 Task: Link the cards together then "unlike the cards".
Action: Mouse moved to (1382, 106)
Screenshot: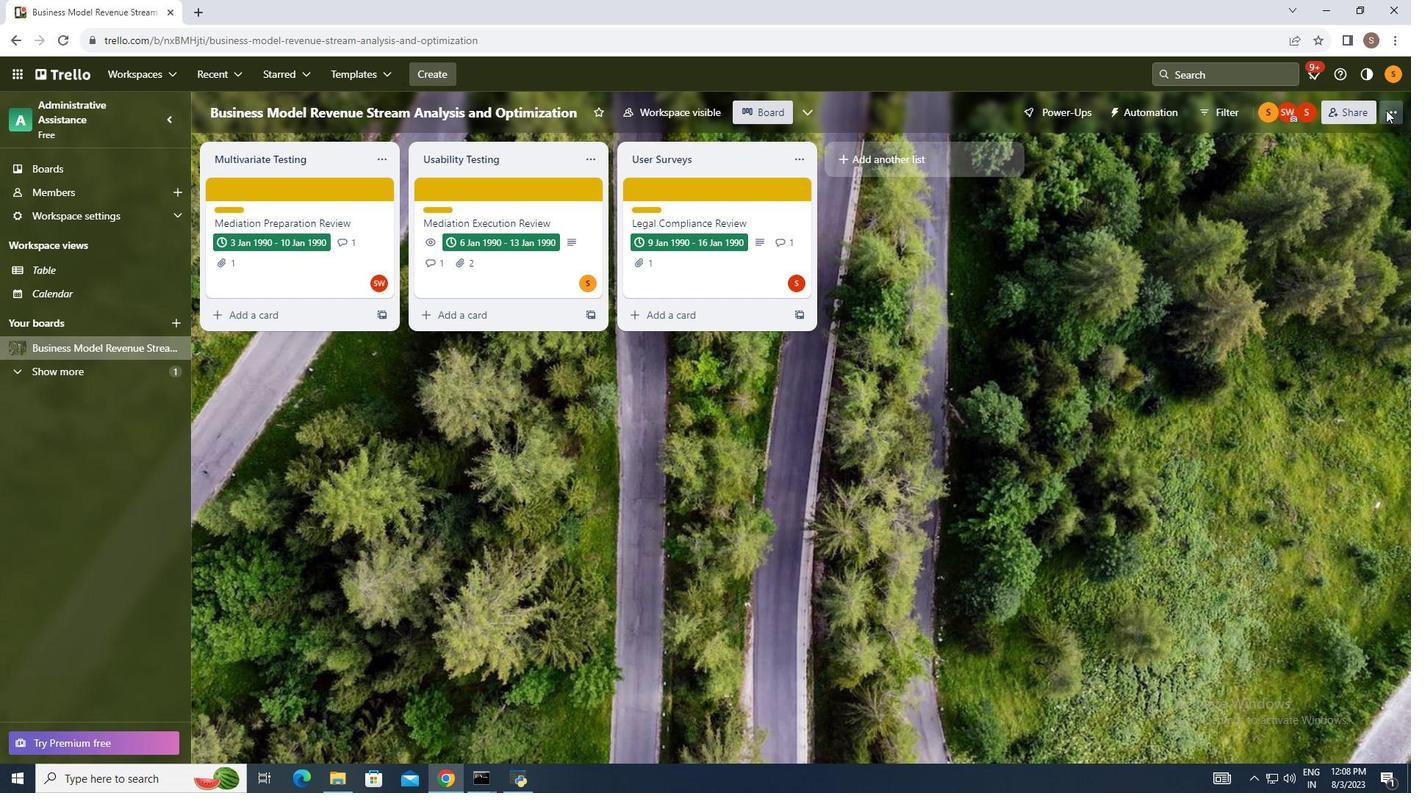 
Action: Mouse pressed left at (1382, 106)
Screenshot: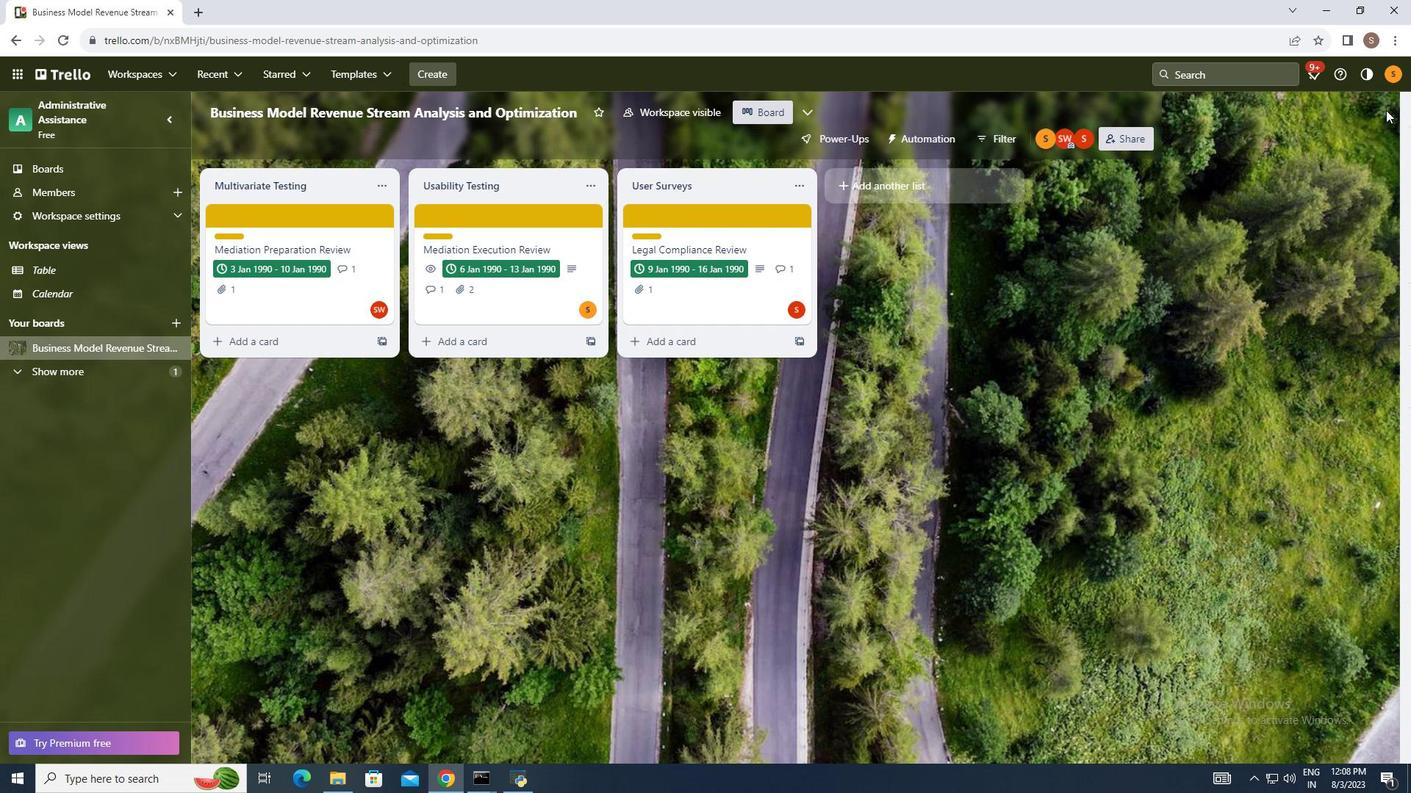 
Action: Mouse moved to (1270, 318)
Screenshot: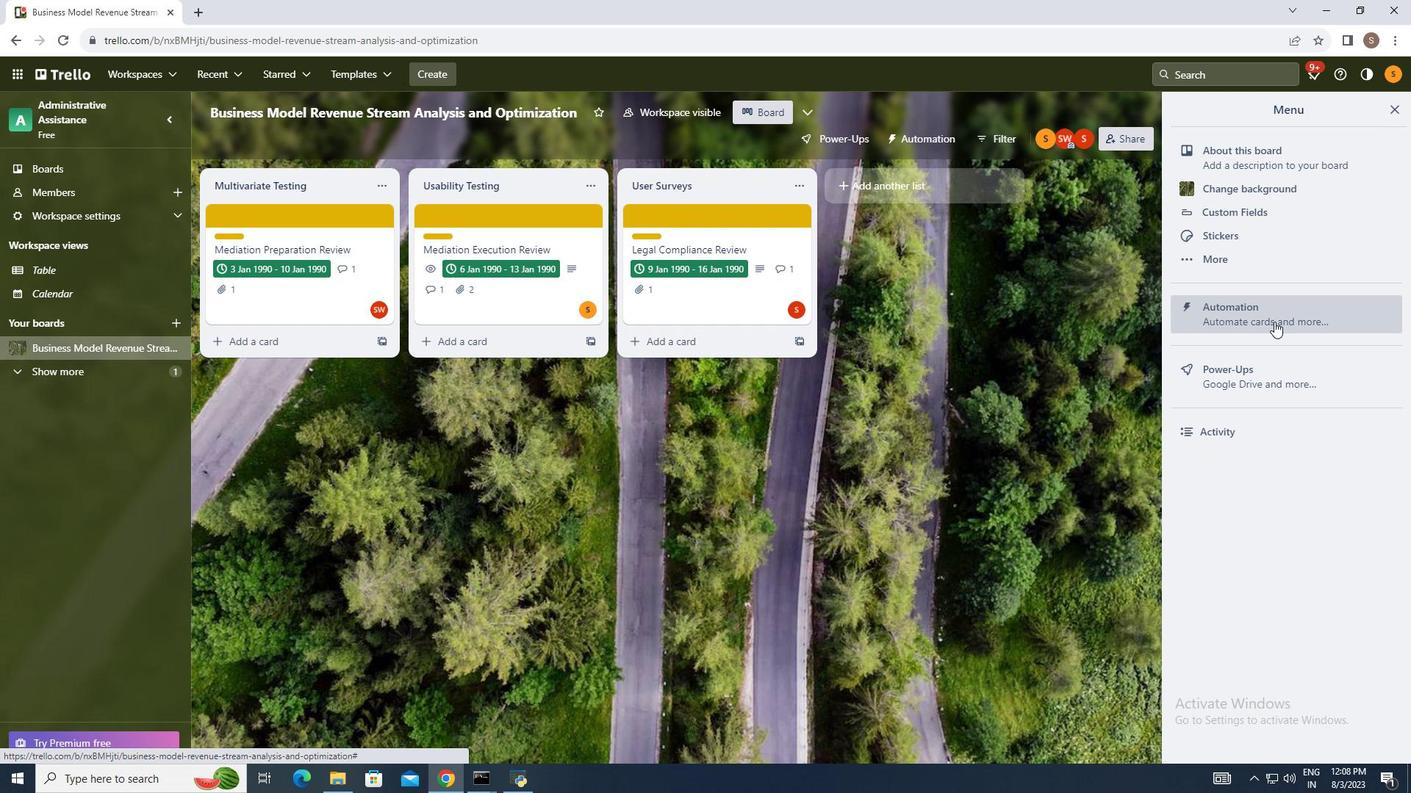 
Action: Mouse pressed left at (1270, 318)
Screenshot: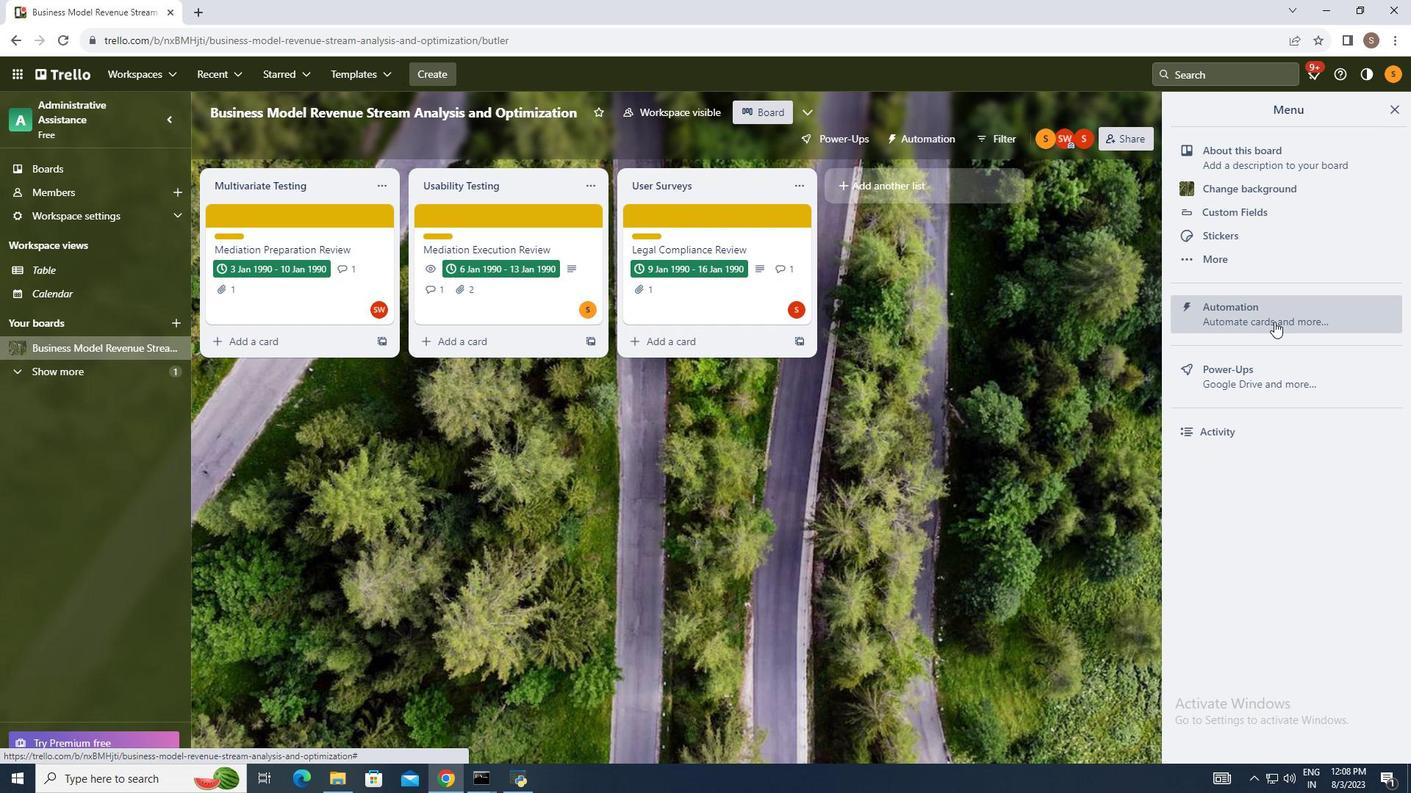 
Action: Mouse moved to (248, 374)
Screenshot: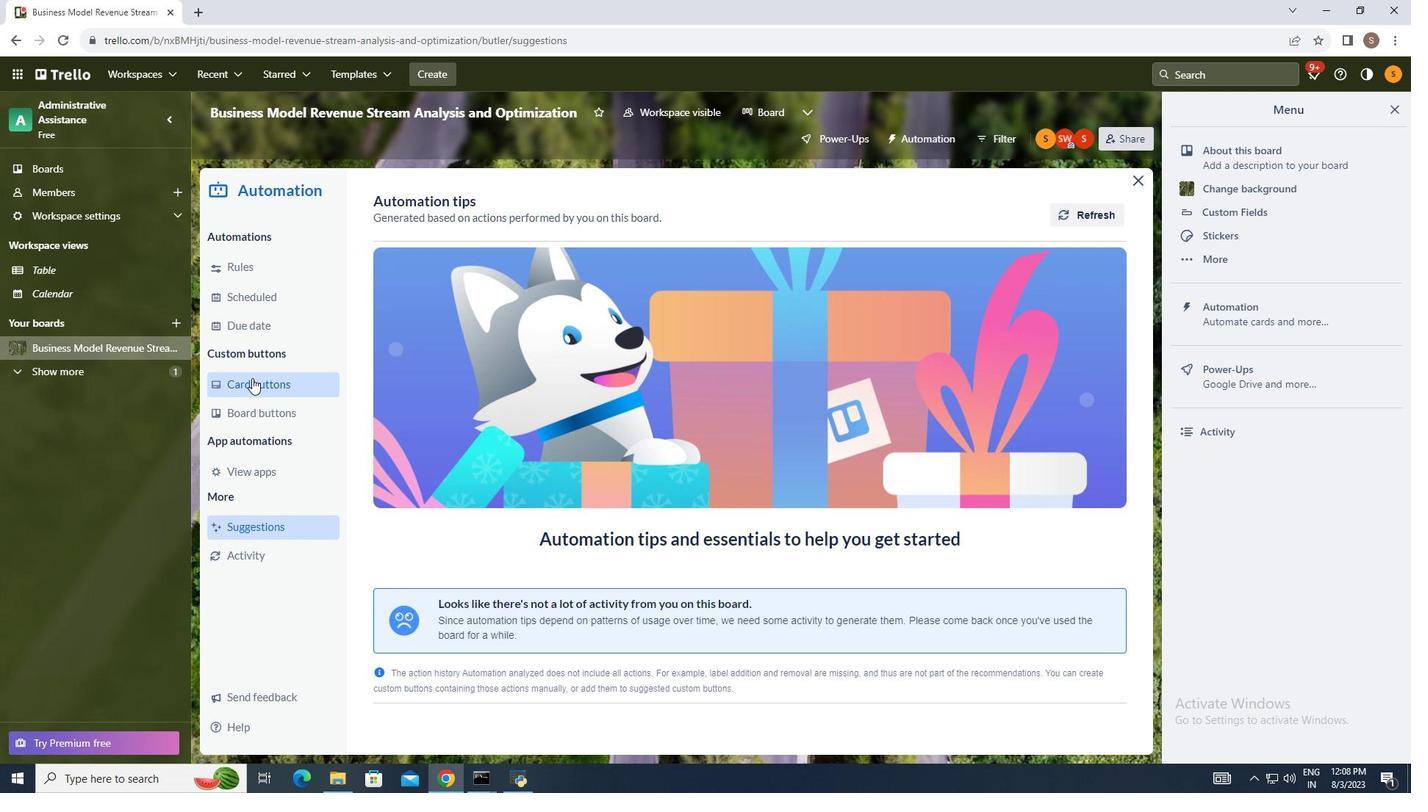 
Action: Mouse pressed left at (248, 374)
Screenshot: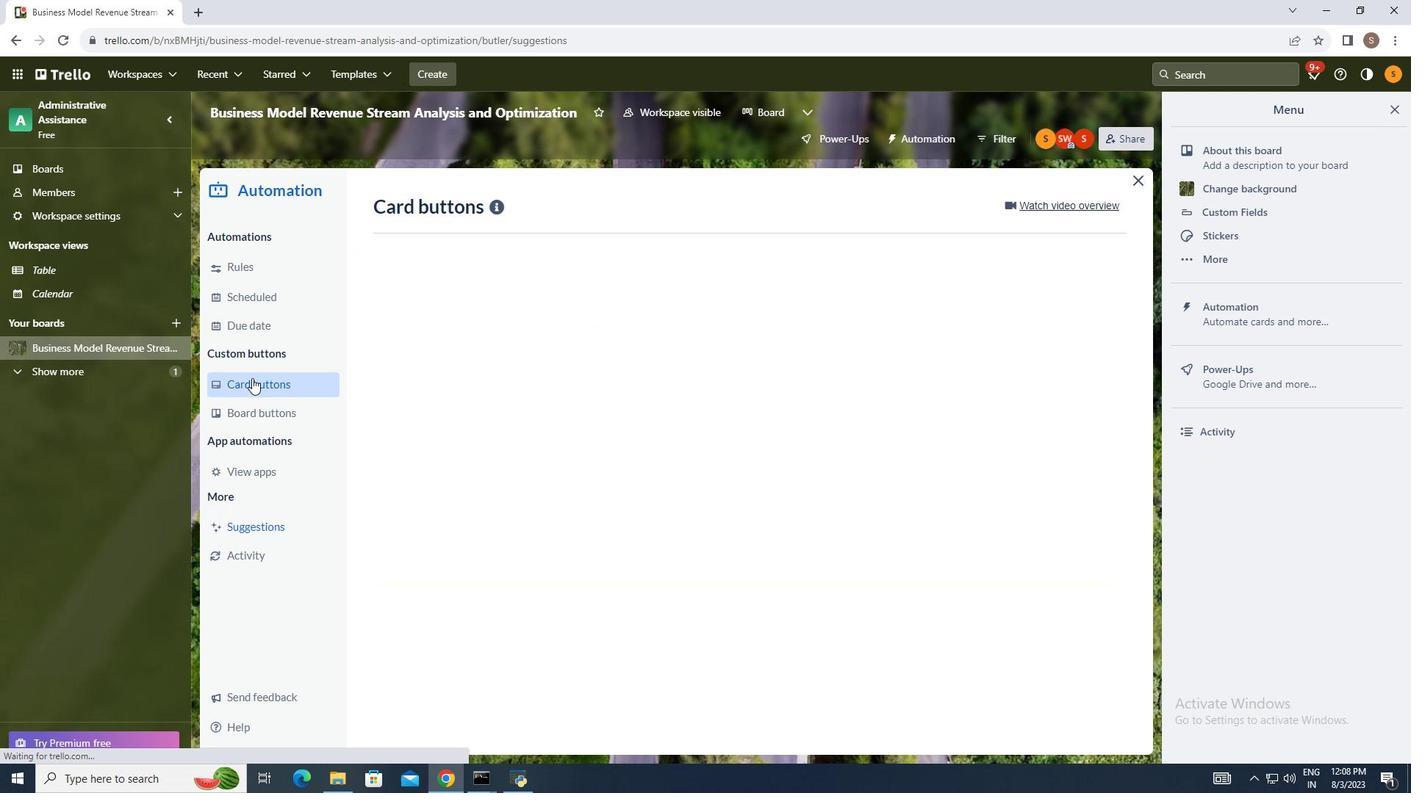 
Action: Mouse moved to (1077, 205)
Screenshot: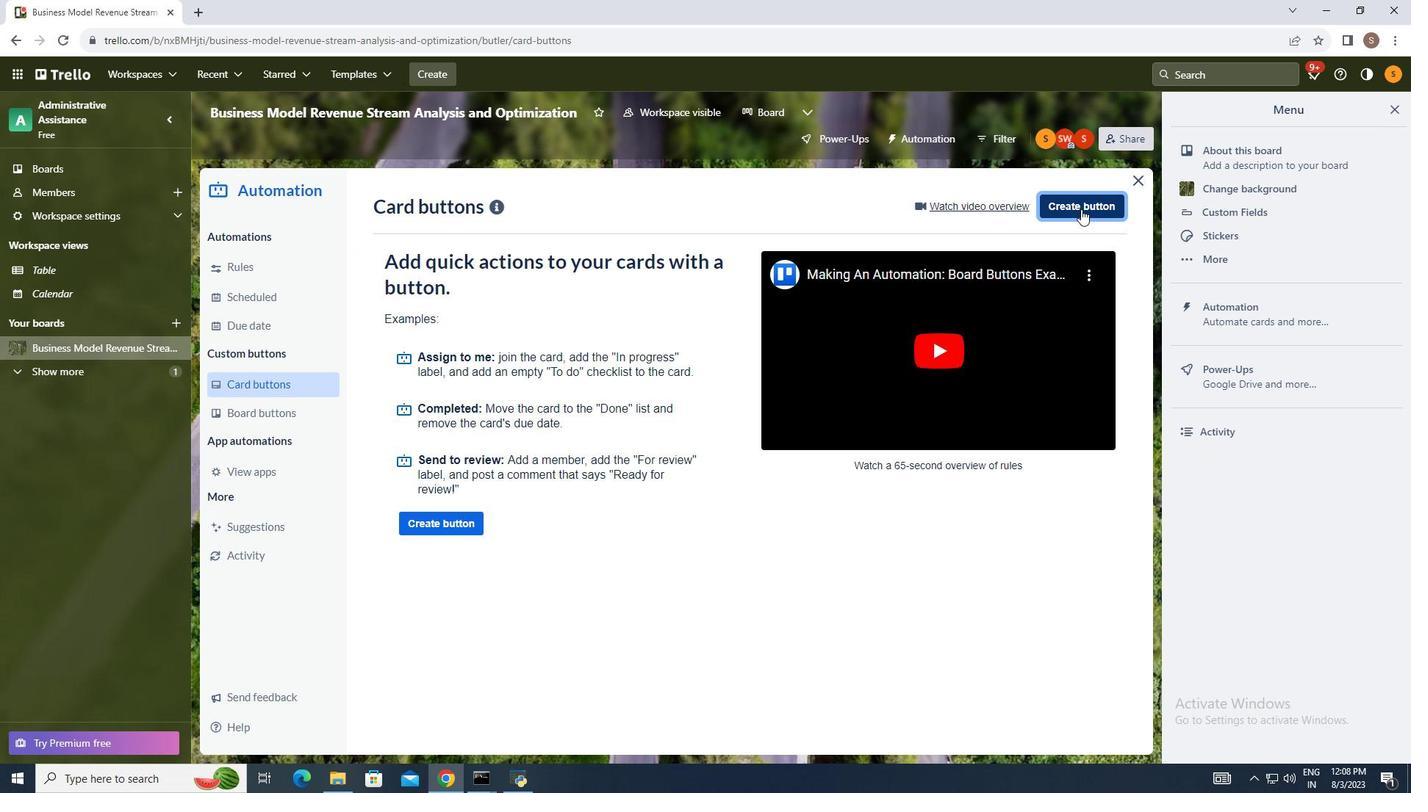 
Action: Mouse pressed left at (1077, 205)
Screenshot: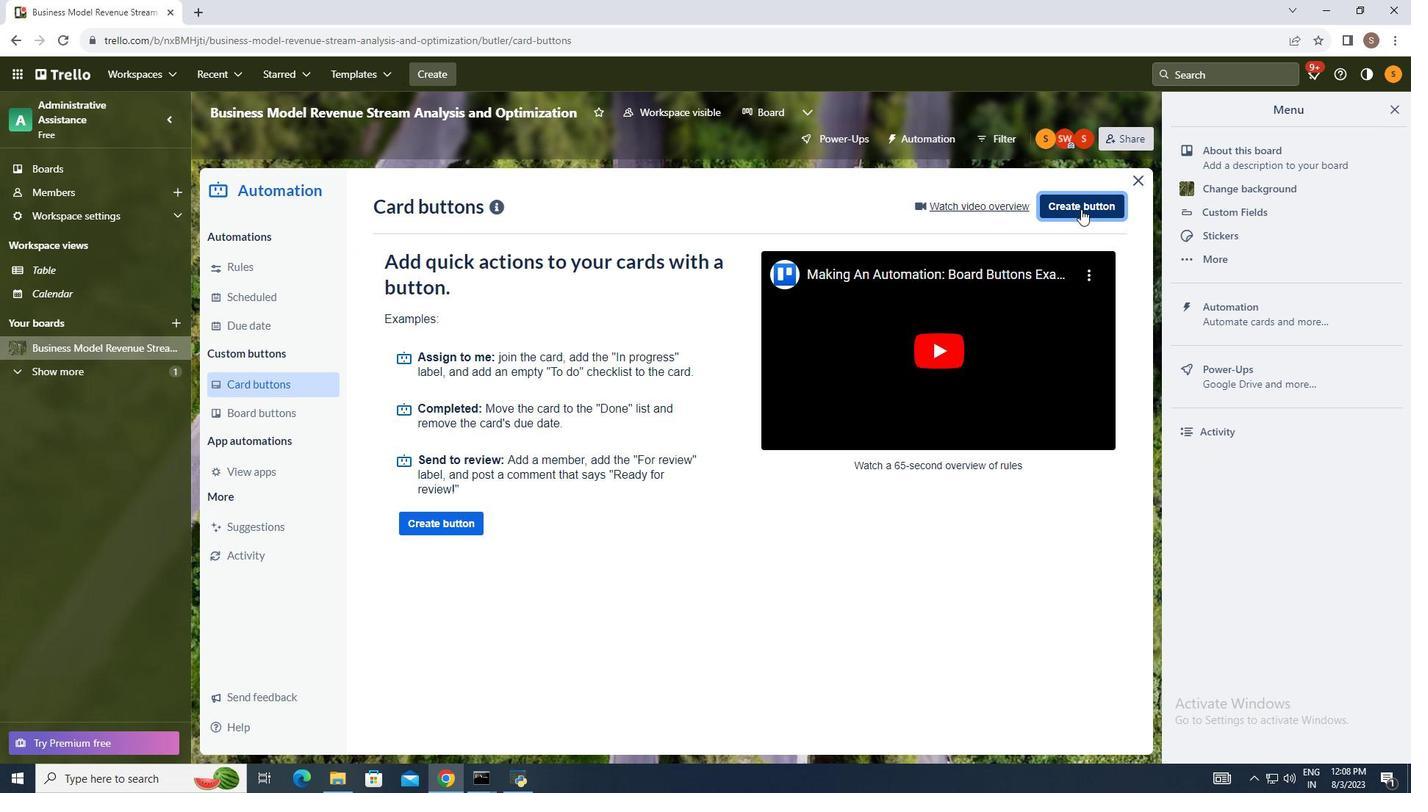 
Action: Mouse moved to (790, 408)
Screenshot: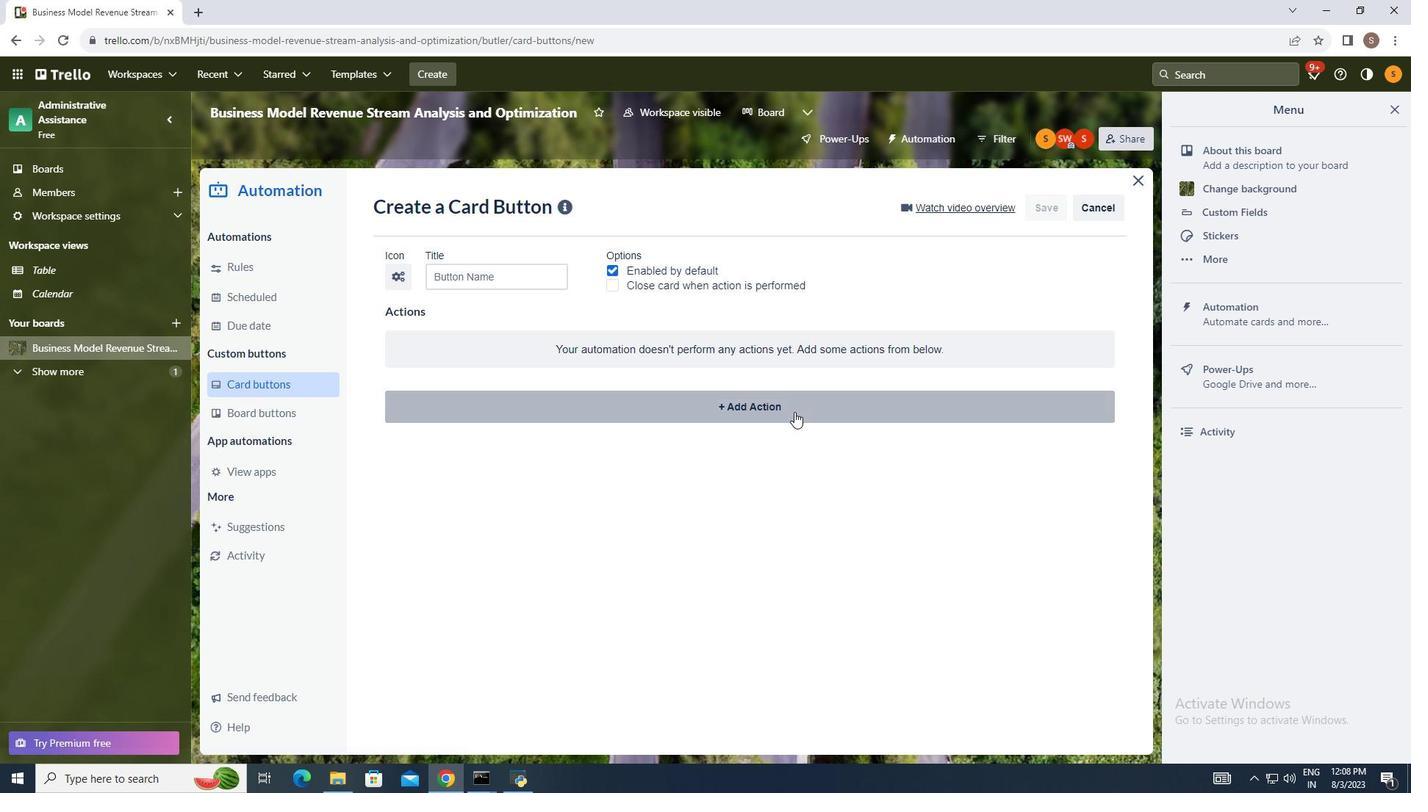 
Action: Mouse pressed left at (790, 408)
Screenshot: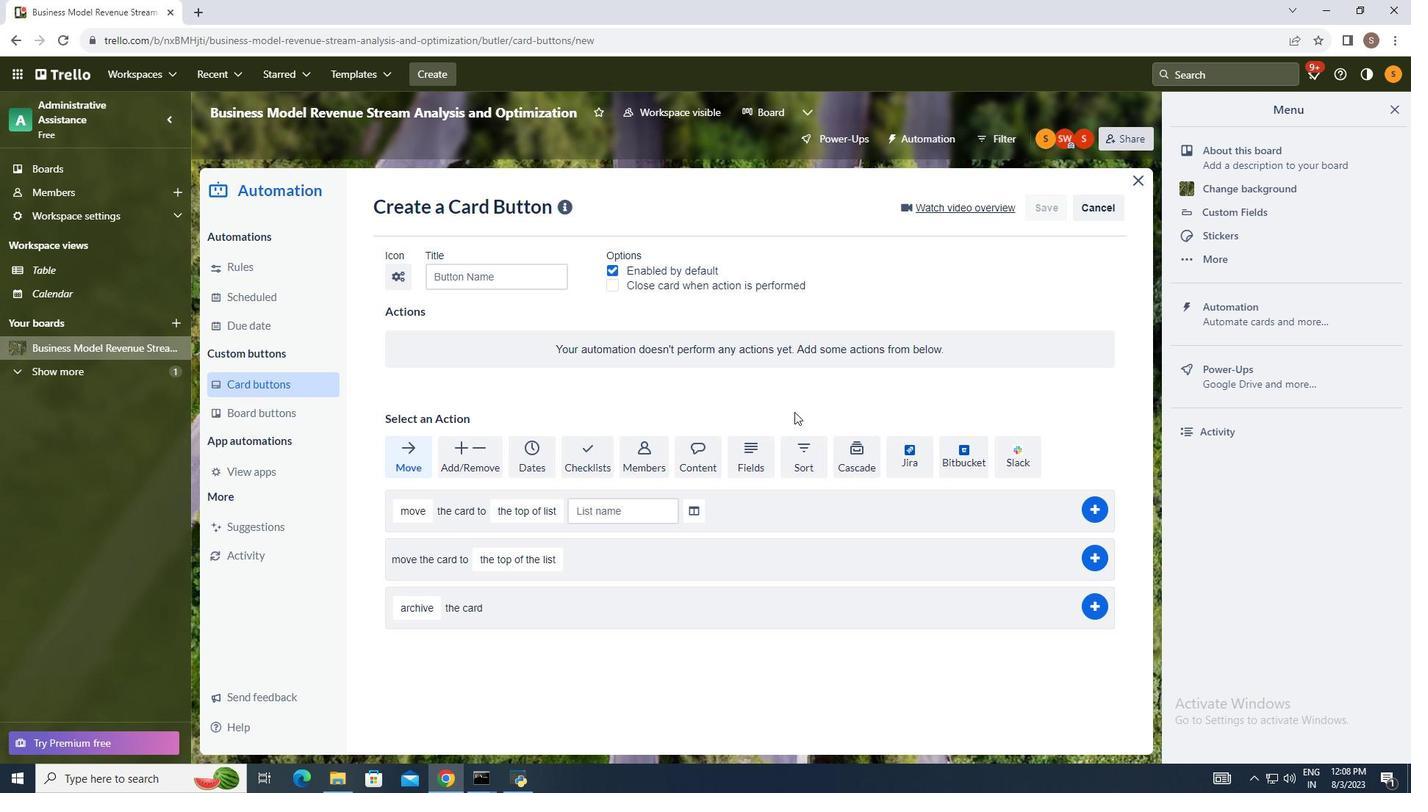 
Action: Mouse moved to (846, 451)
Screenshot: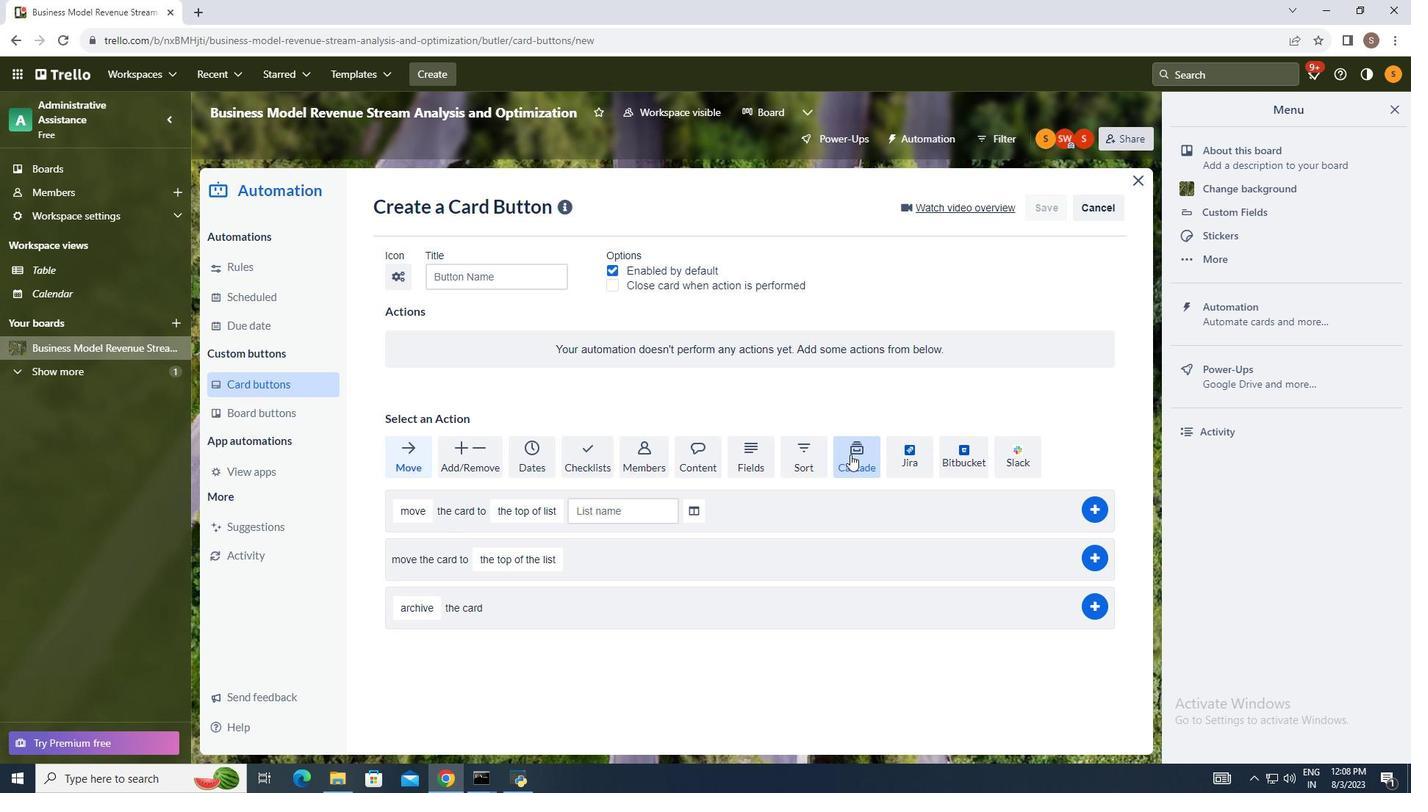 
Action: Mouse pressed left at (846, 451)
Screenshot: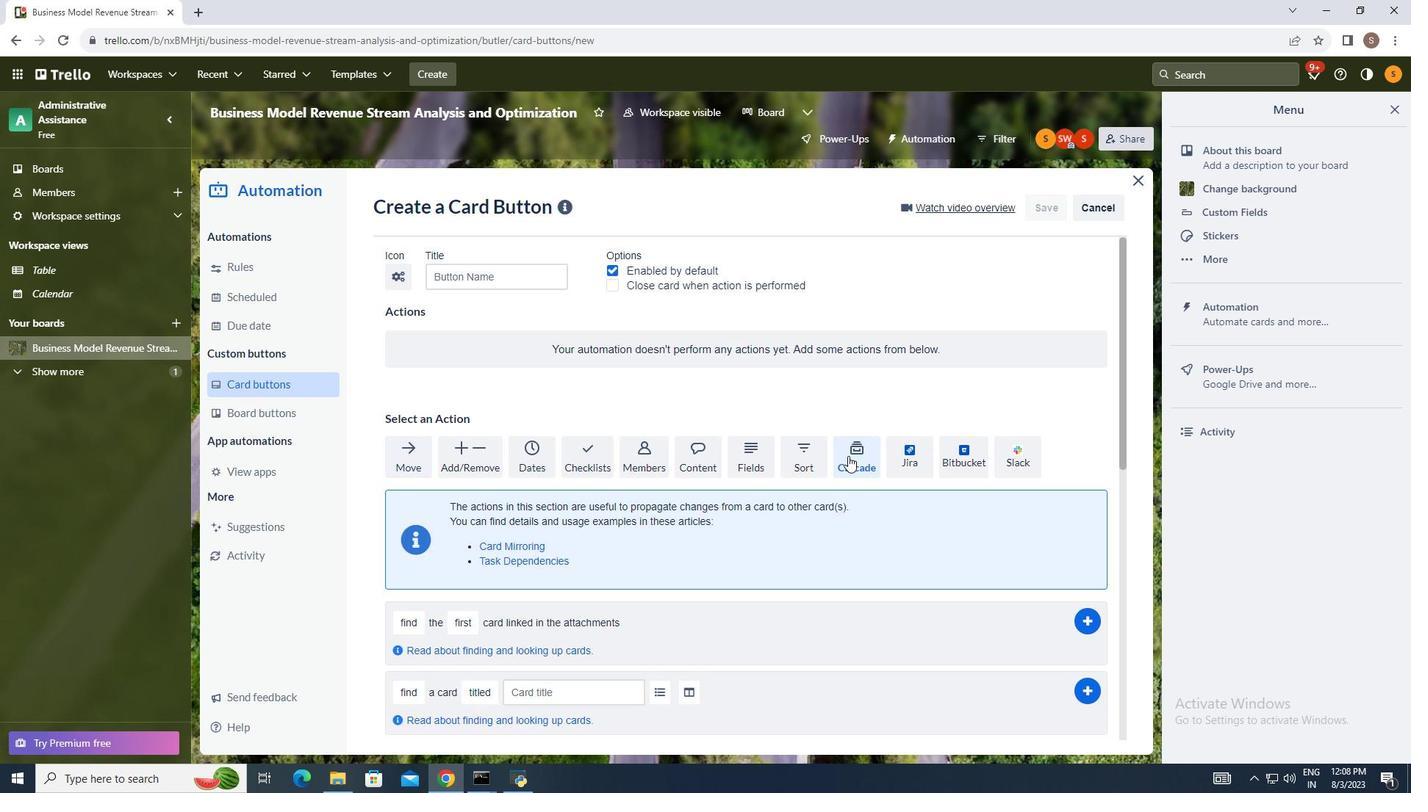 
Action: Mouse moved to (746, 576)
Screenshot: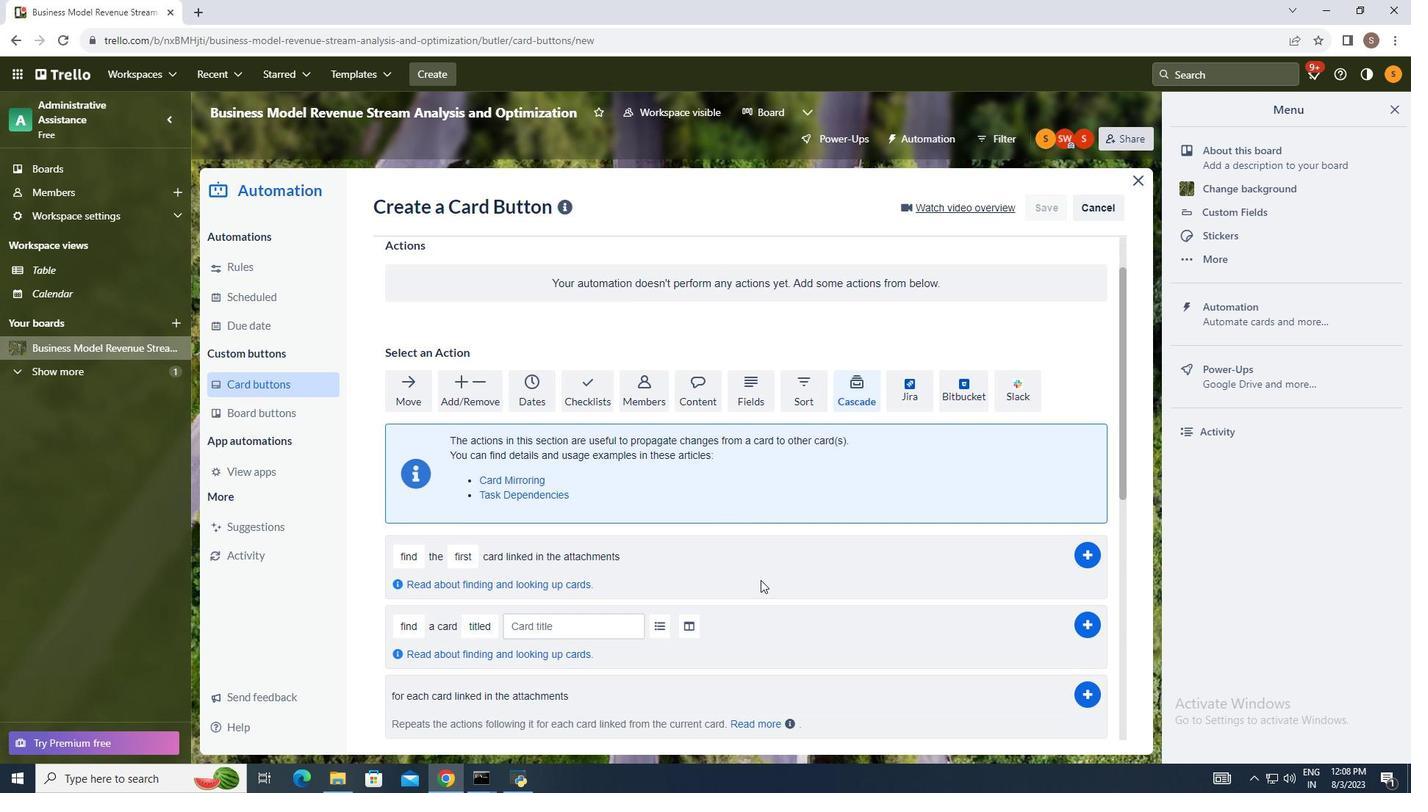 
Action: Mouse scrolled (746, 575) with delta (0, 0)
Screenshot: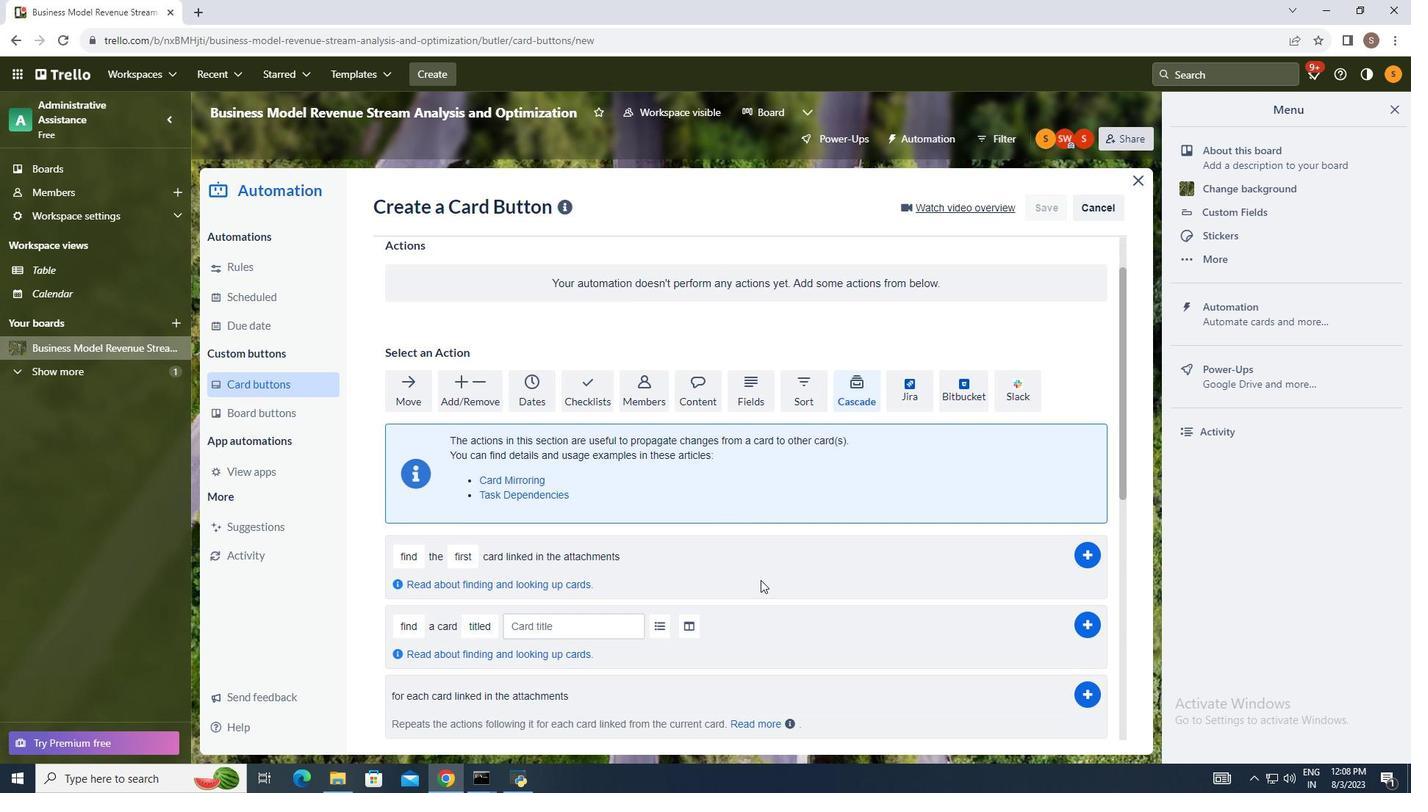 
Action: Mouse moved to (756, 576)
Screenshot: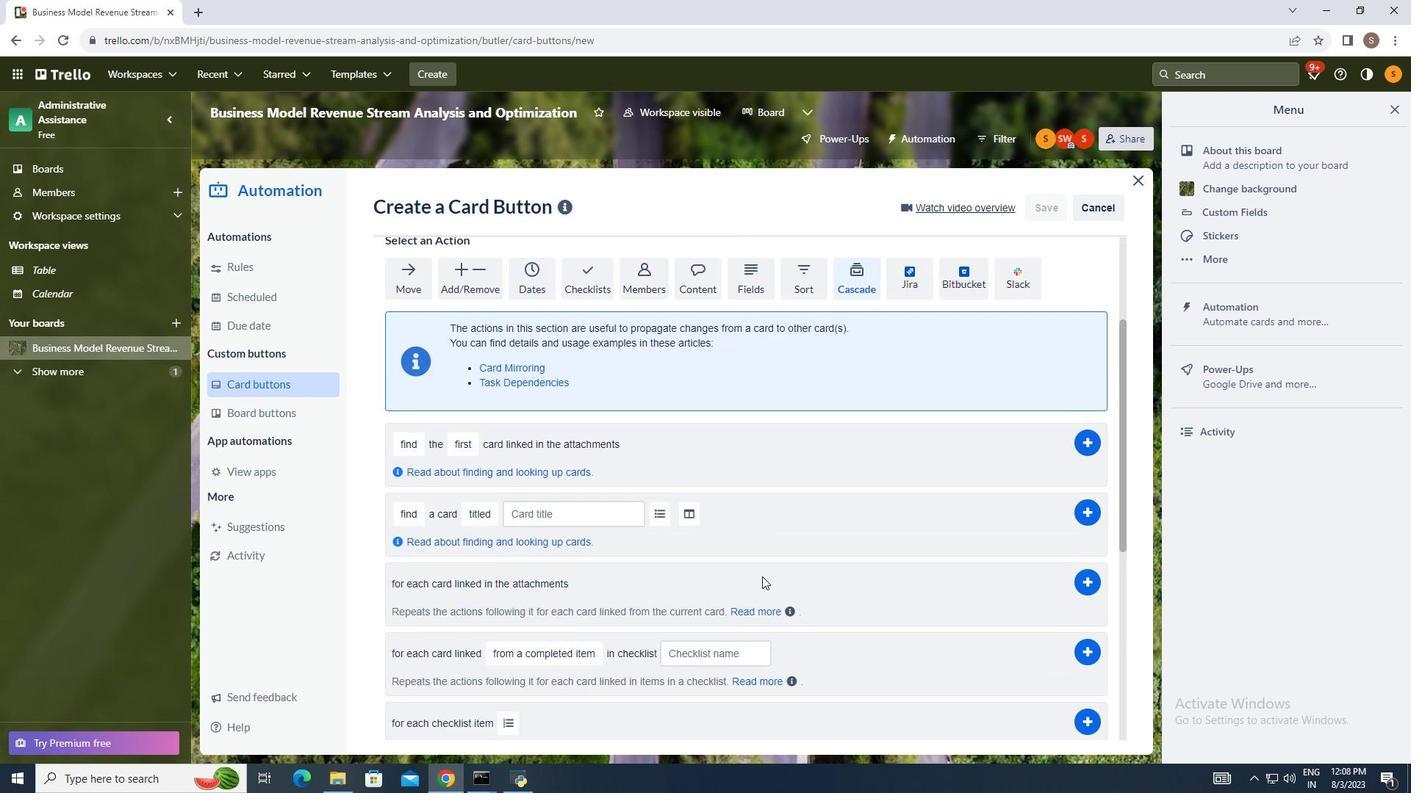 
Action: Mouse scrolled (756, 576) with delta (0, 0)
Screenshot: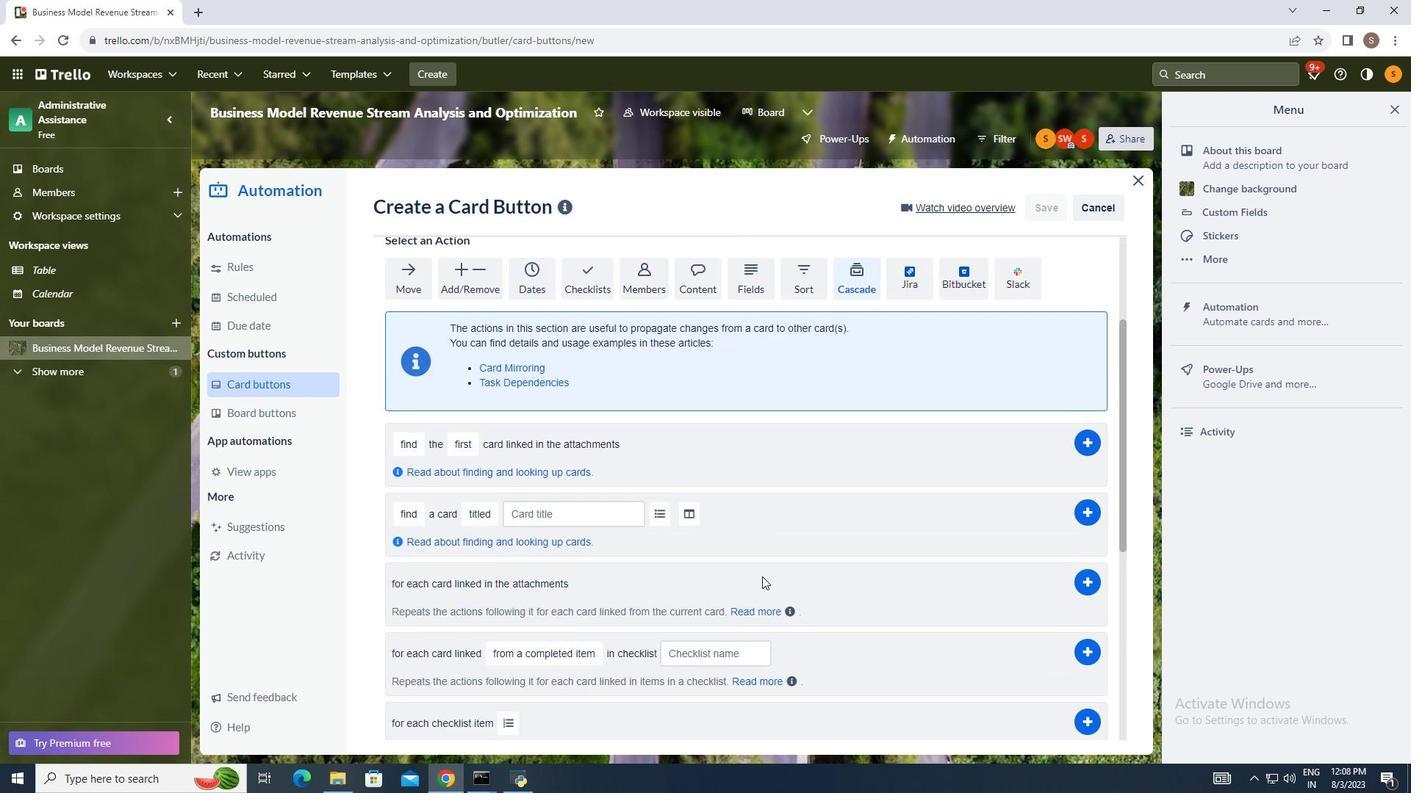 
Action: Mouse moved to (757, 576)
Screenshot: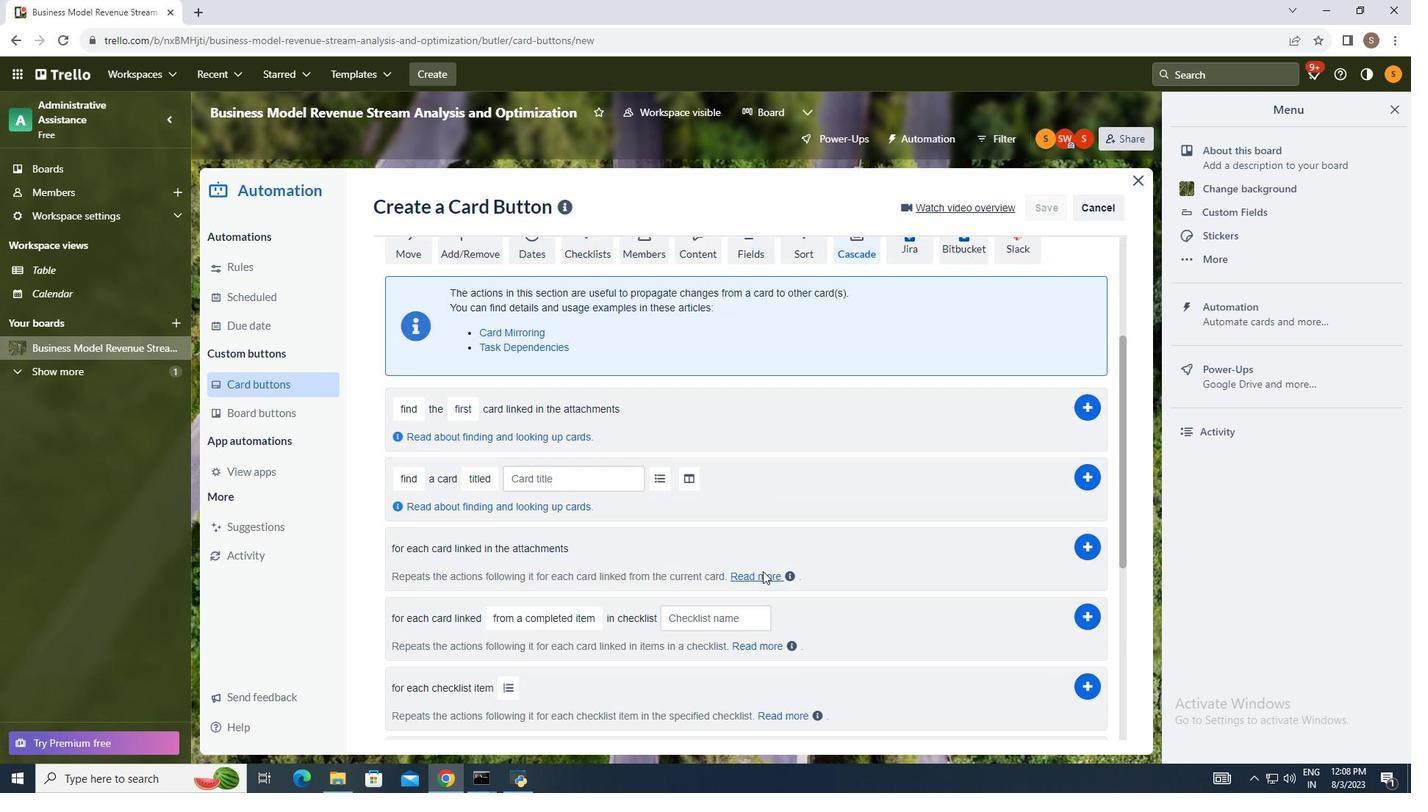 
Action: Mouse scrolled (757, 576) with delta (0, 0)
Screenshot: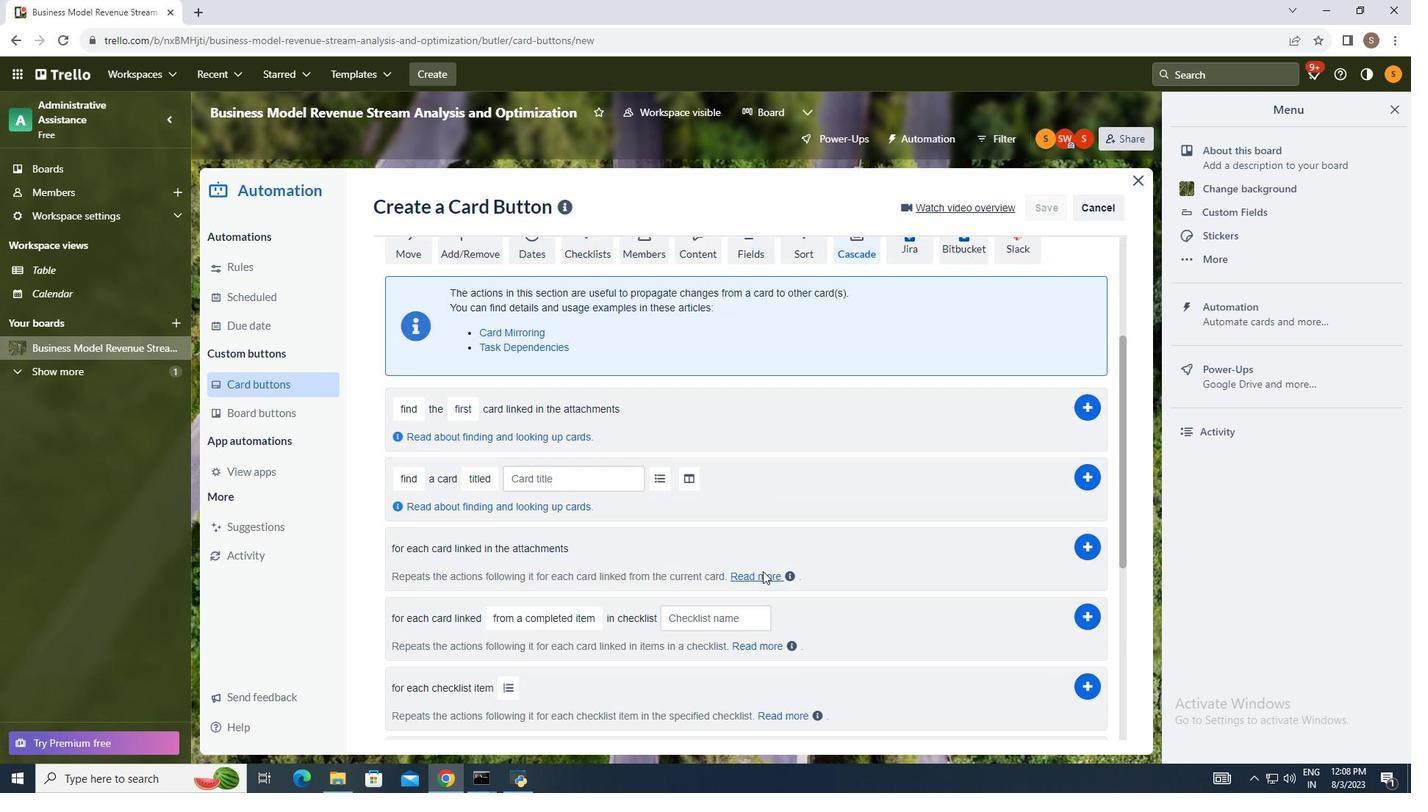 
Action: Mouse moved to (759, 571)
Screenshot: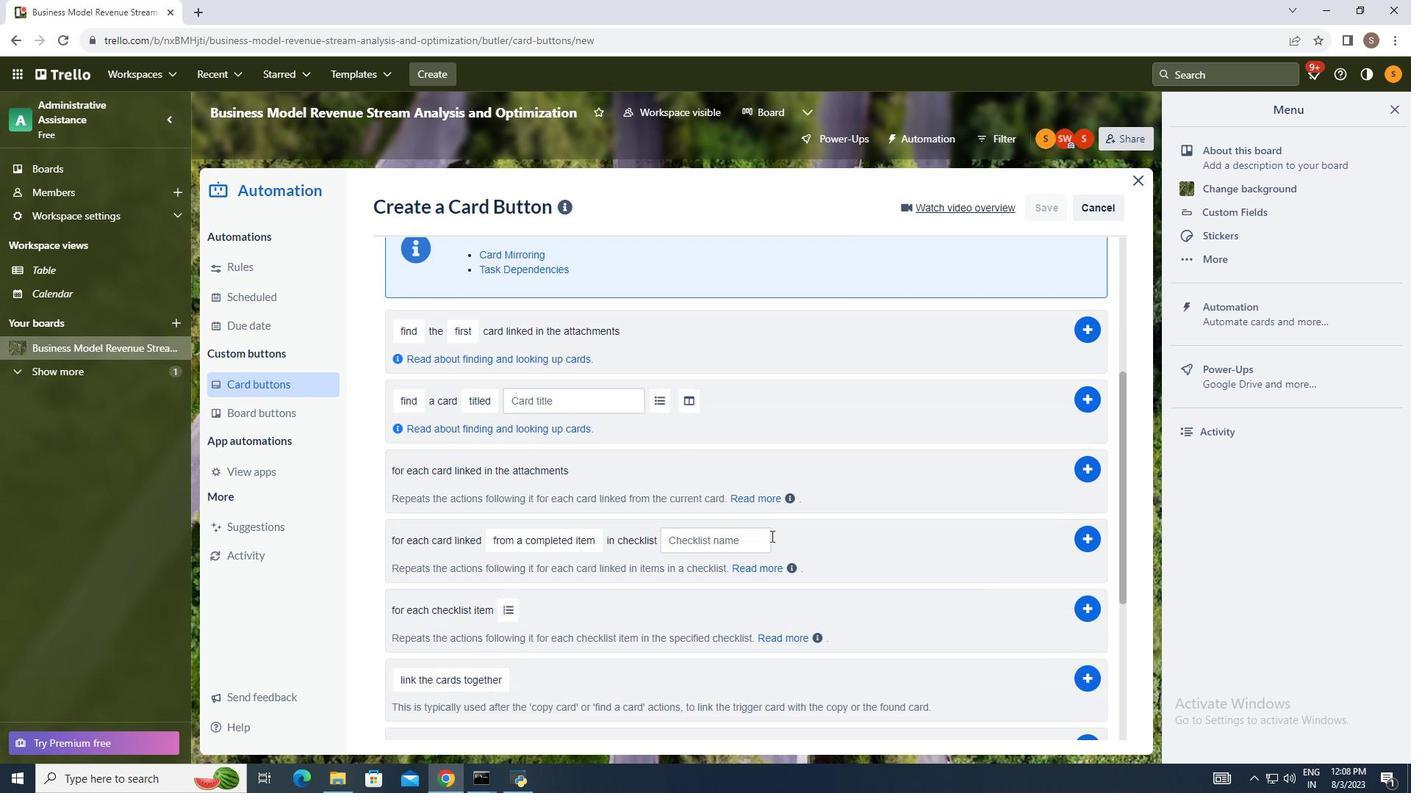 
Action: Mouse scrolled (759, 571) with delta (0, 0)
Screenshot: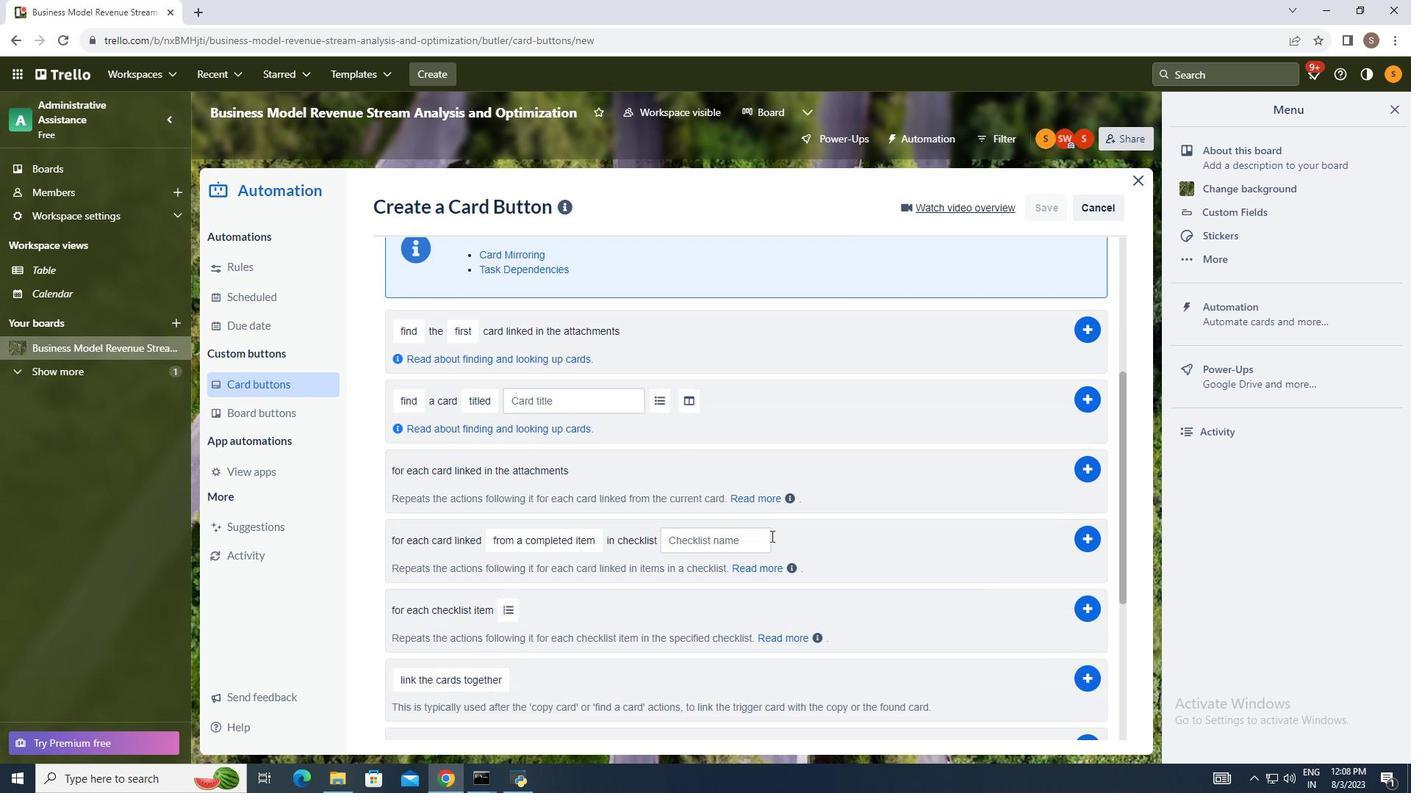 
Action: Mouse moved to (749, 552)
Screenshot: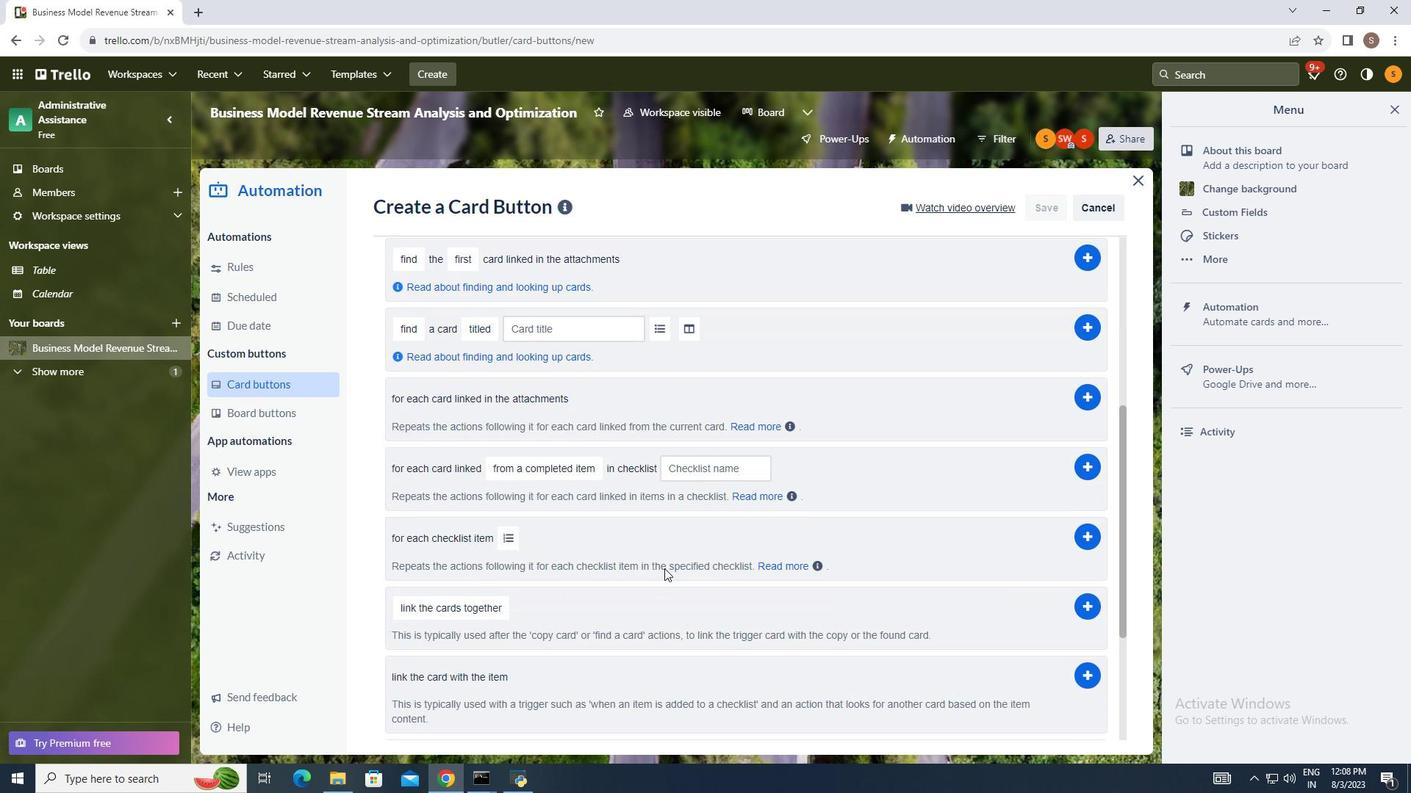 
Action: Mouse scrolled (749, 551) with delta (0, 0)
Screenshot: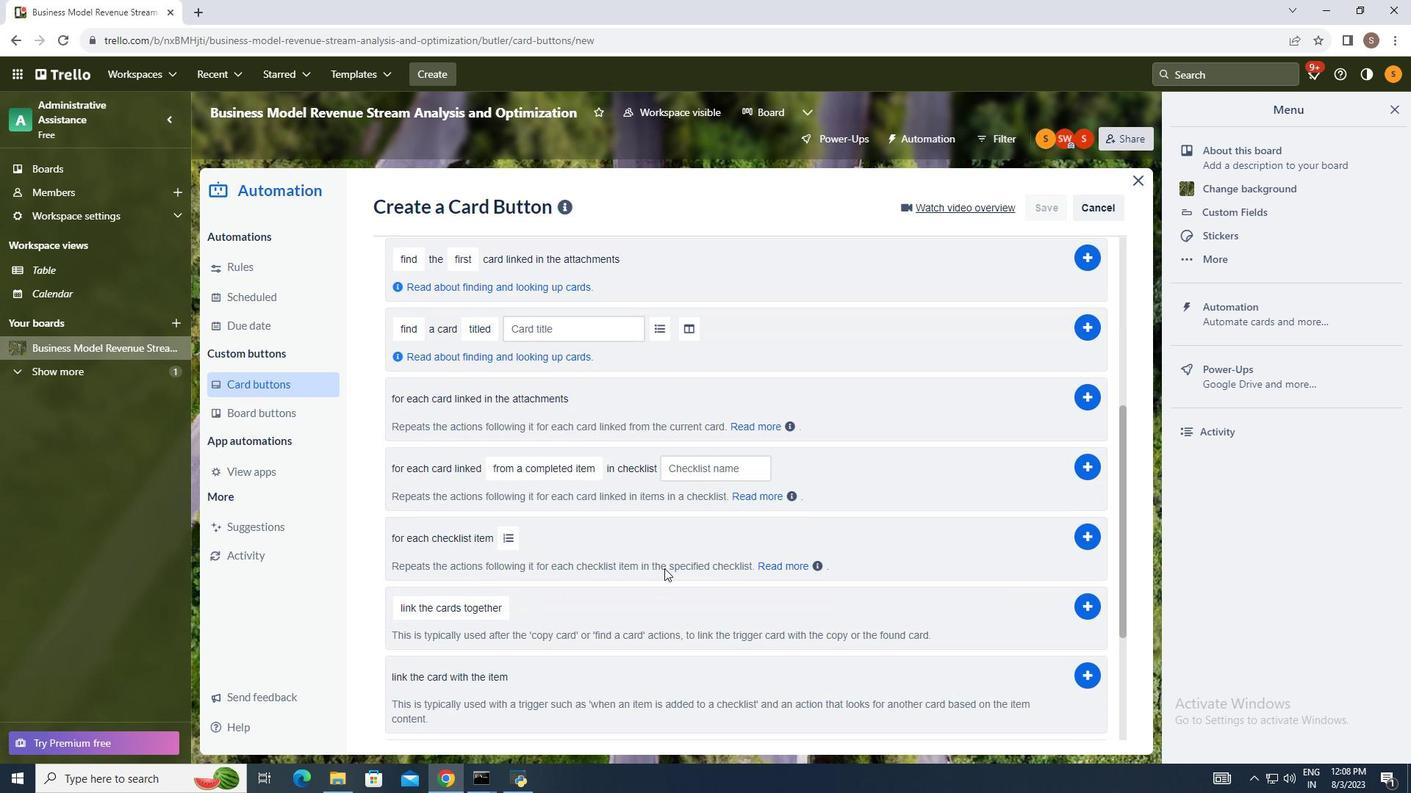 
Action: Mouse moved to (698, 564)
Screenshot: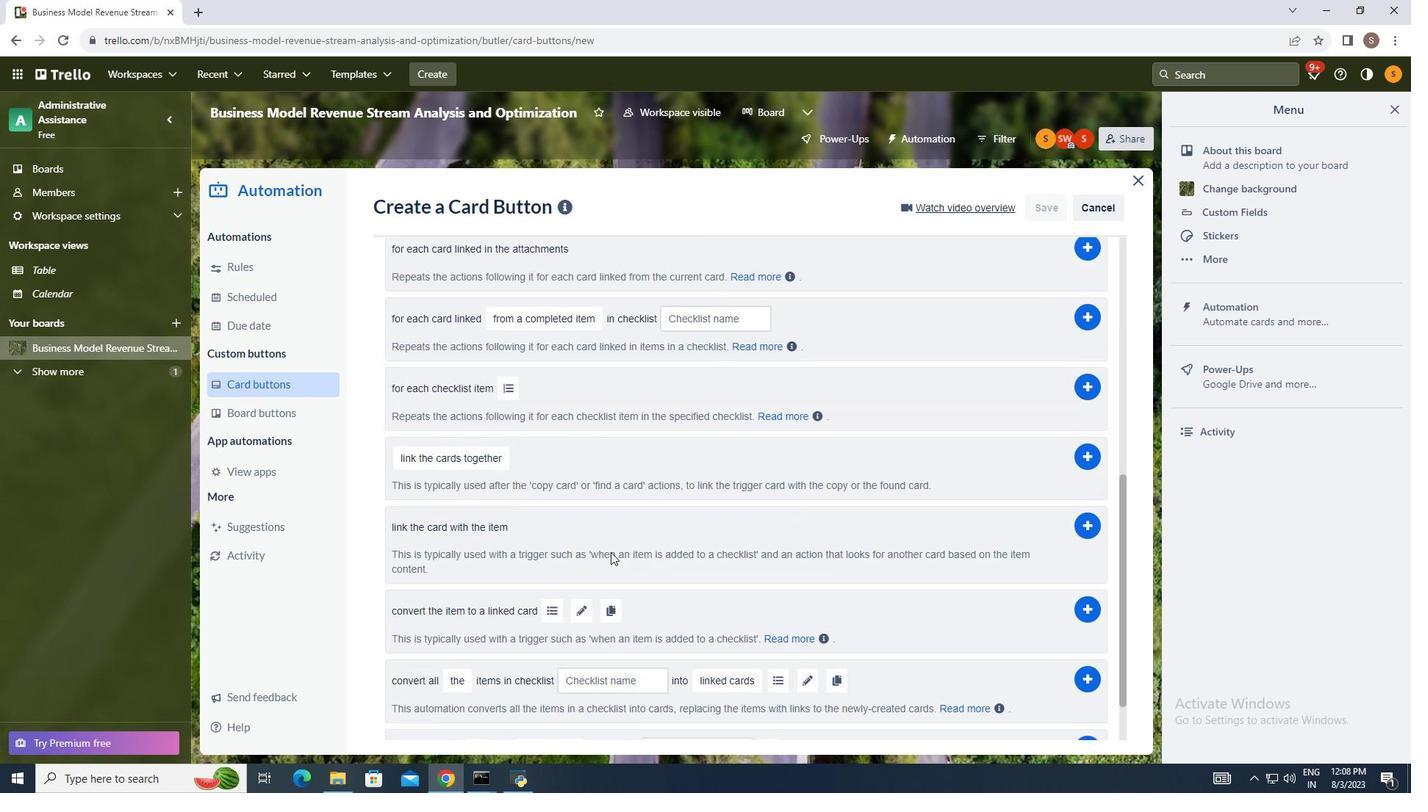 
Action: Mouse scrolled (698, 563) with delta (0, 0)
Screenshot: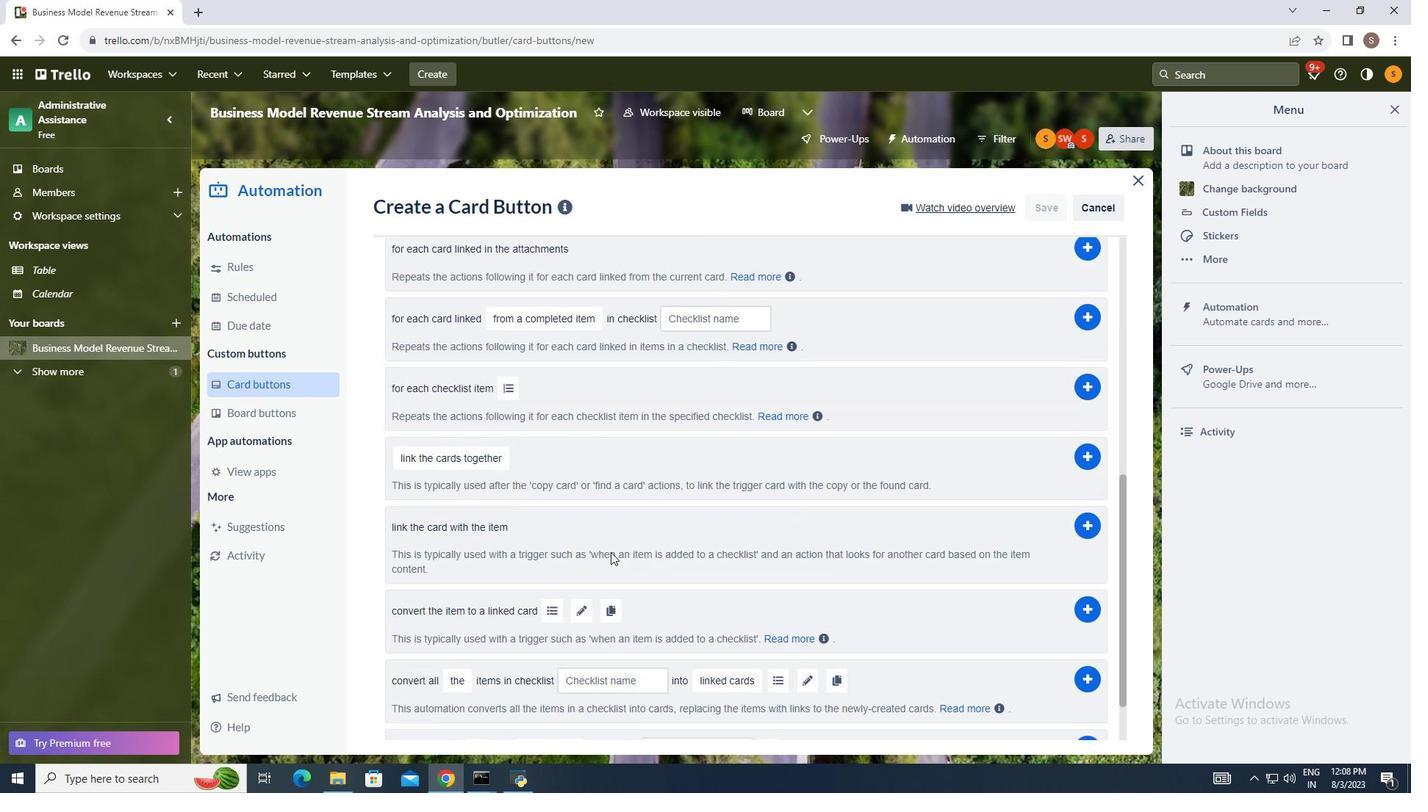 
Action: Mouse moved to (678, 565)
Screenshot: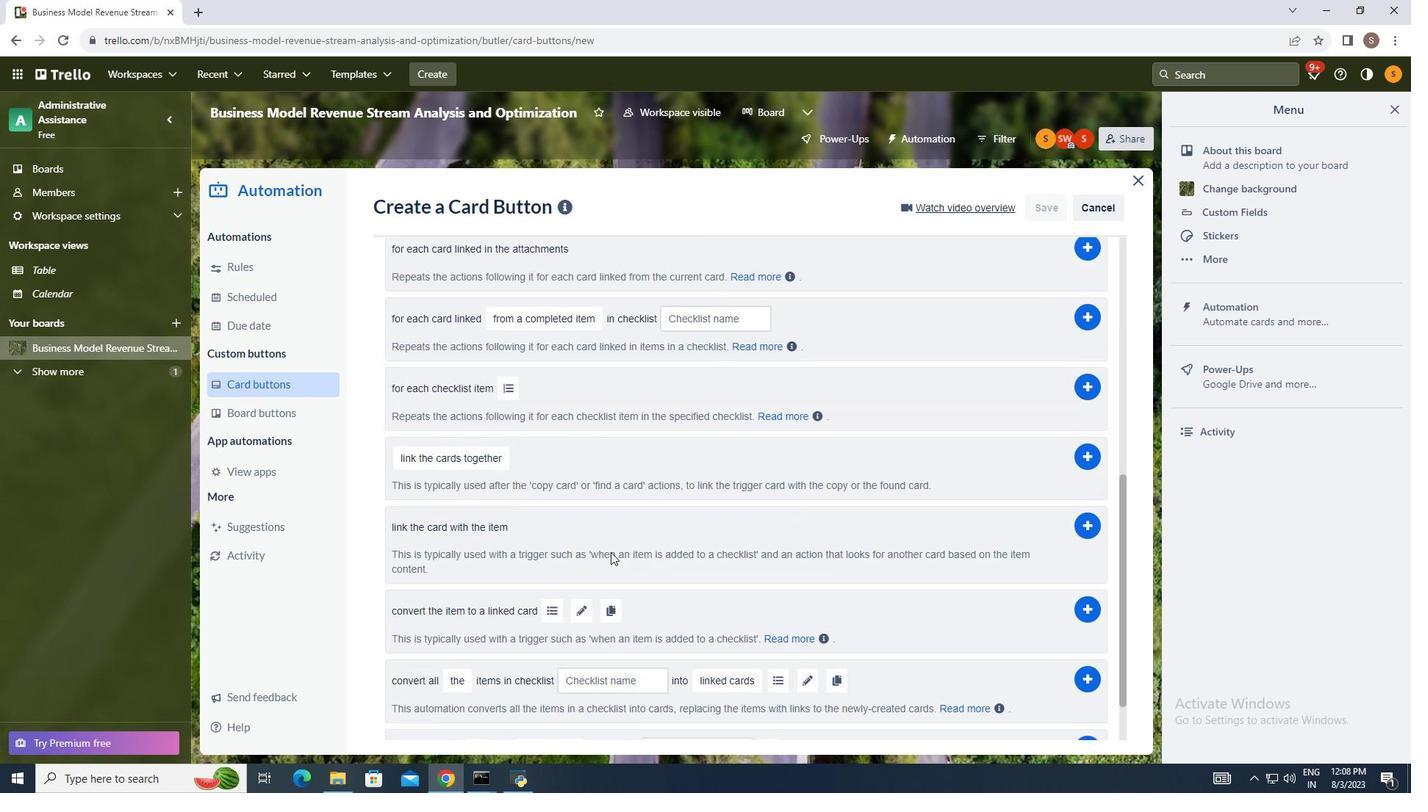 
Action: Mouse scrolled (678, 564) with delta (0, 0)
Screenshot: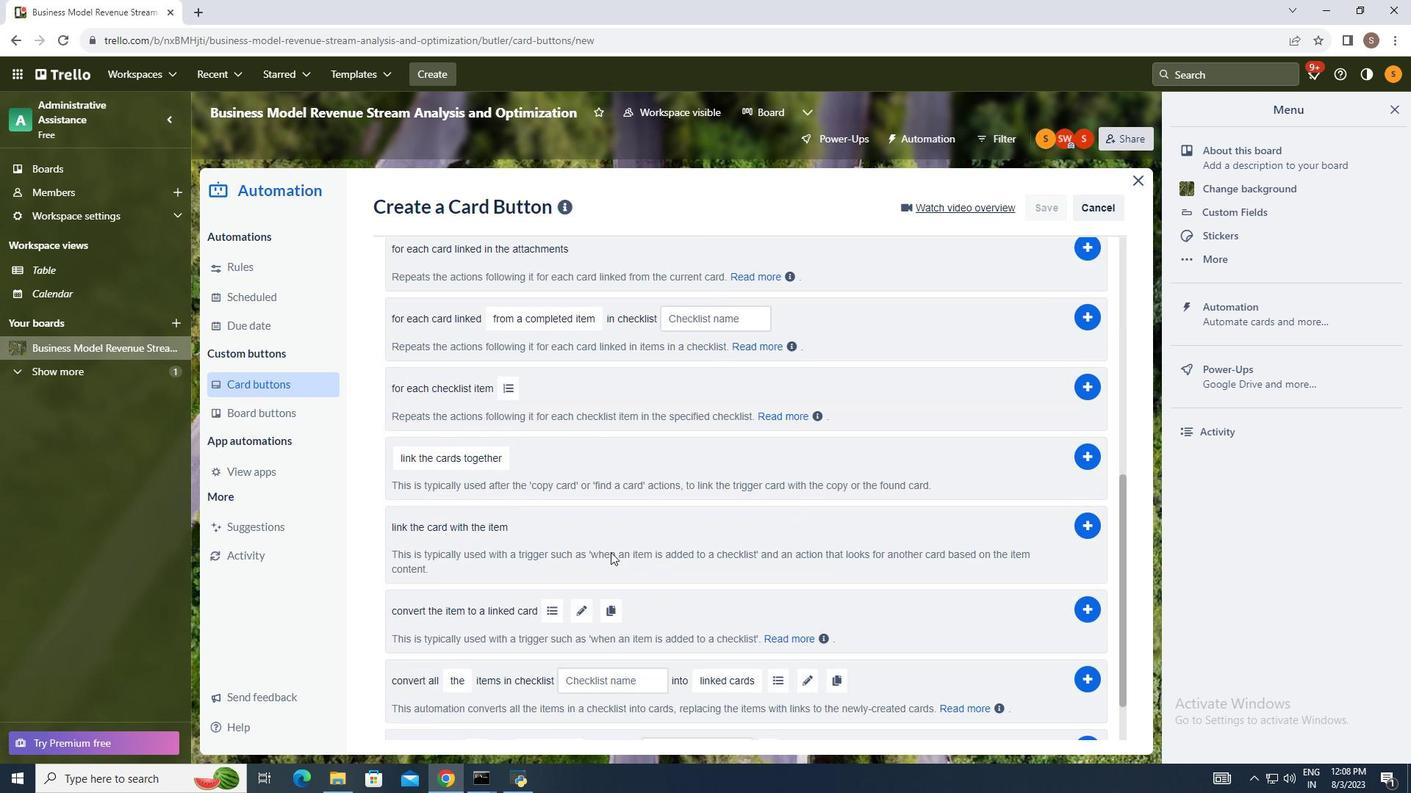 
Action: Mouse moved to (458, 457)
Screenshot: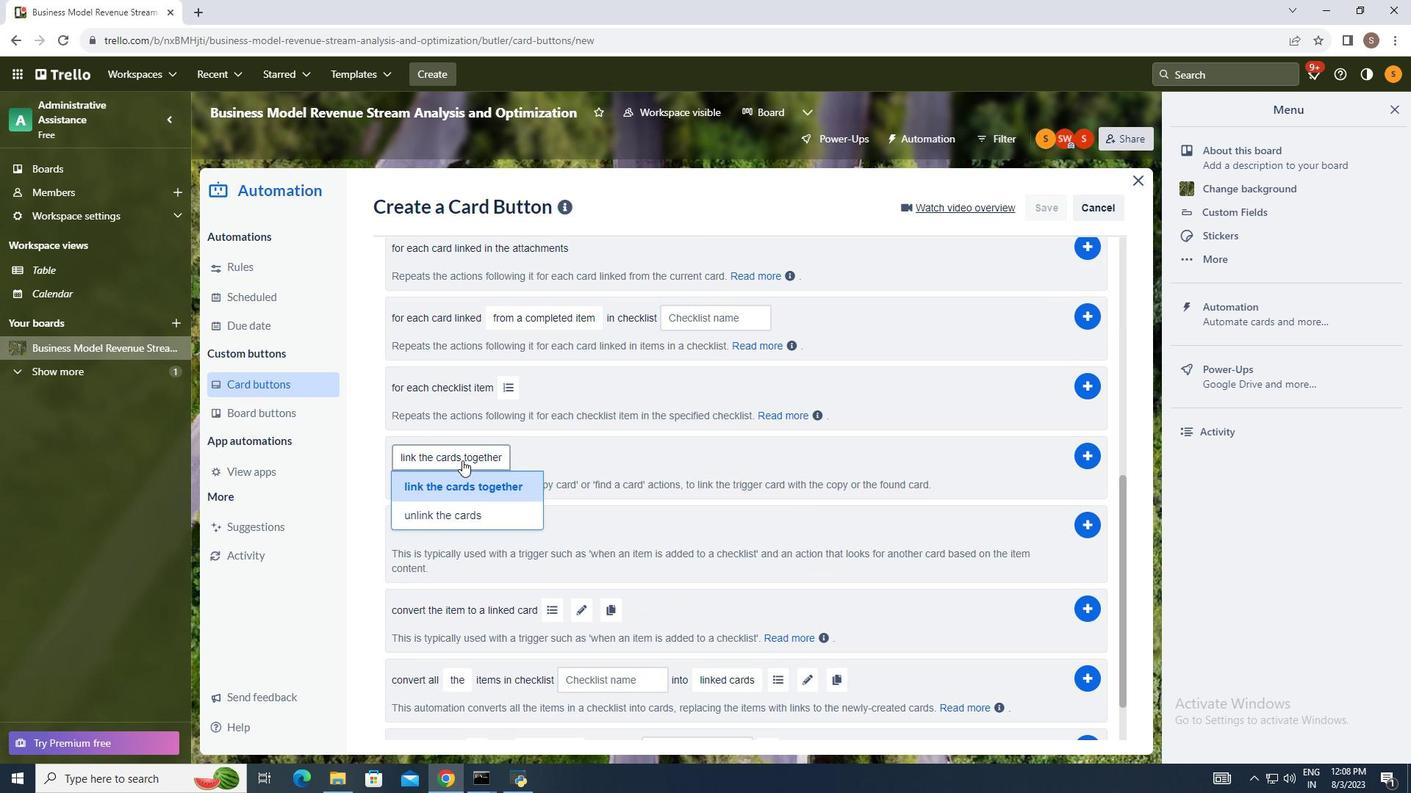 
Action: Mouse pressed left at (458, 457)
Screenshot: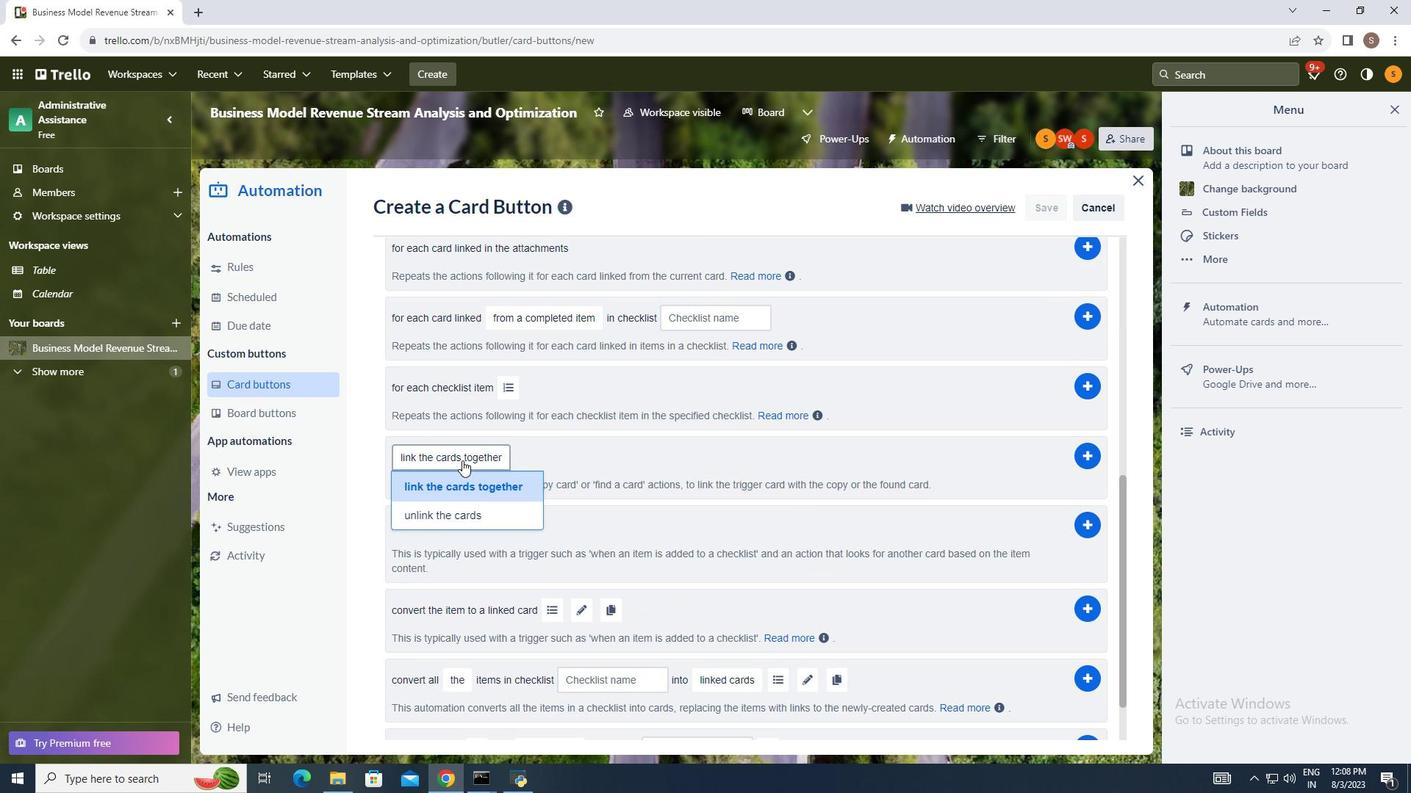 
Action: Mouse moved to (466, 481)
Screenshot: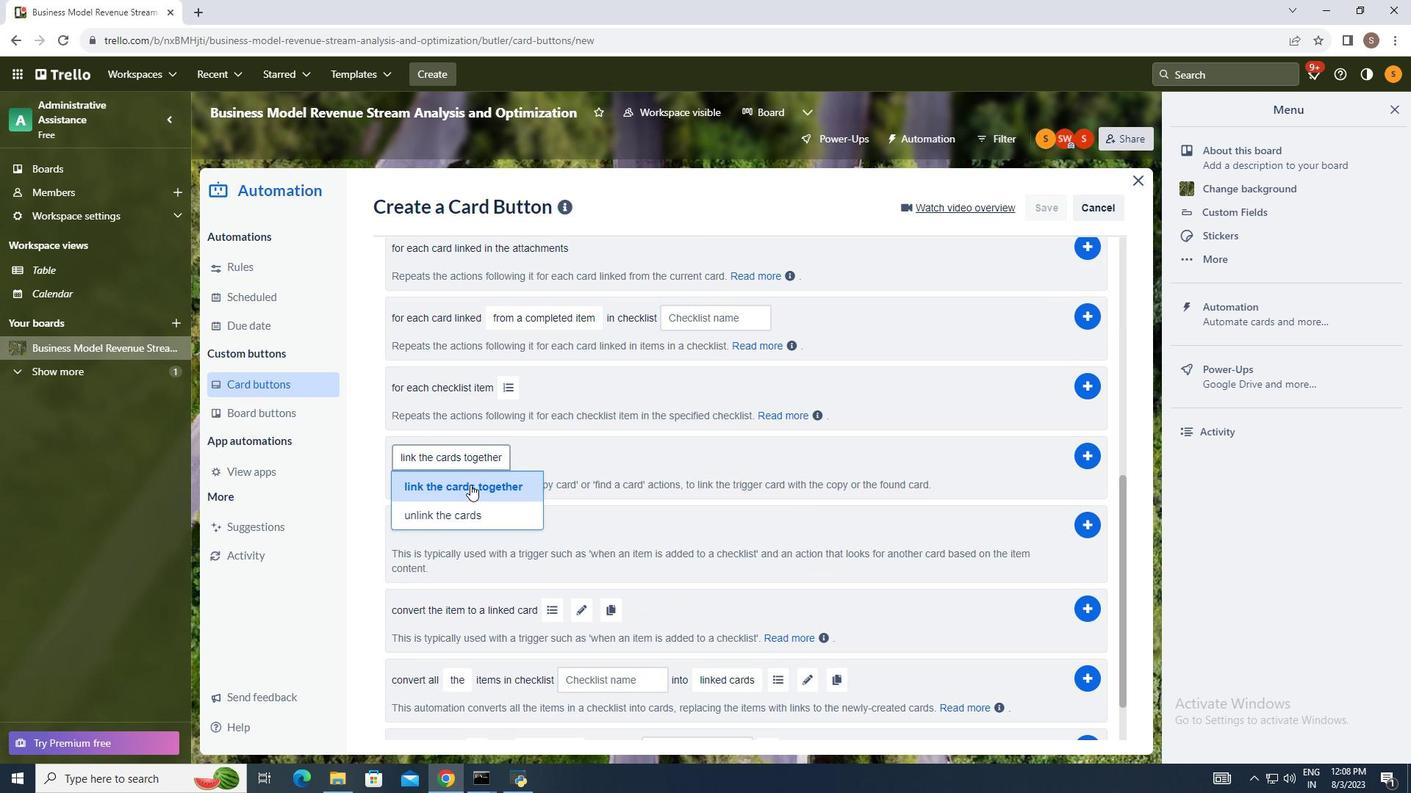 
Action: Mouse pressed left at (466, 481)
Screenshot: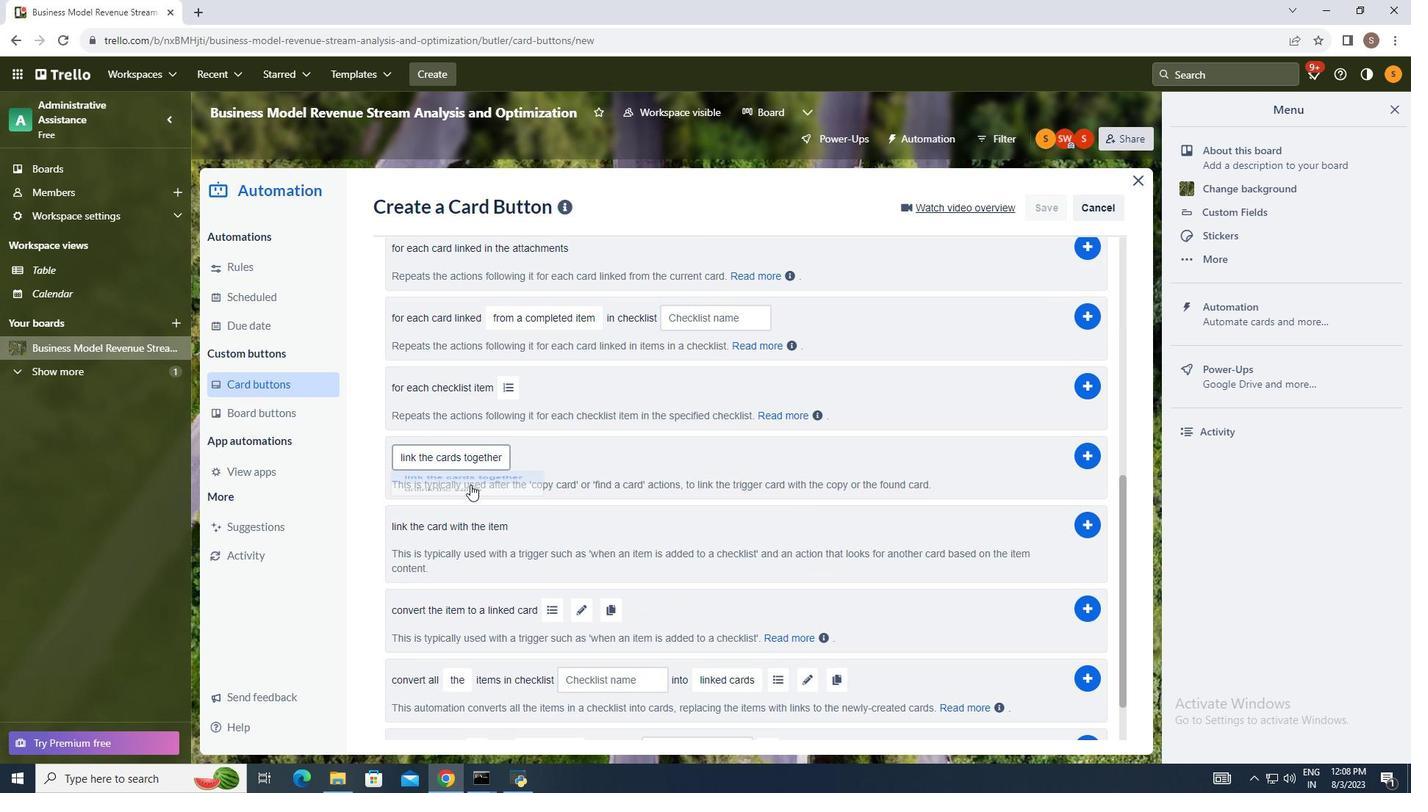 
Action: Mouse moved to (1086, 453)
Screenshot: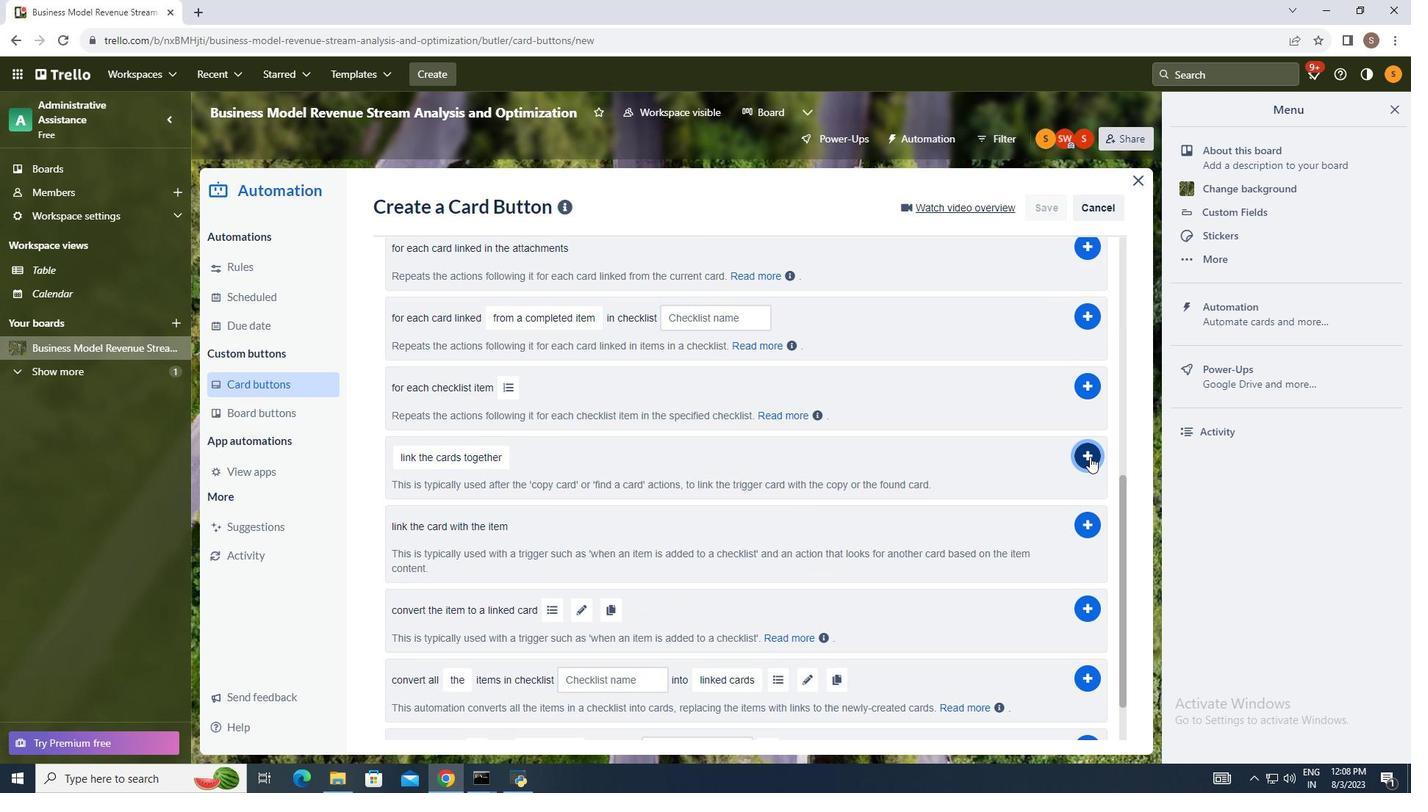
Action: Mouse pressed left at (1086, 453)
Screenshot: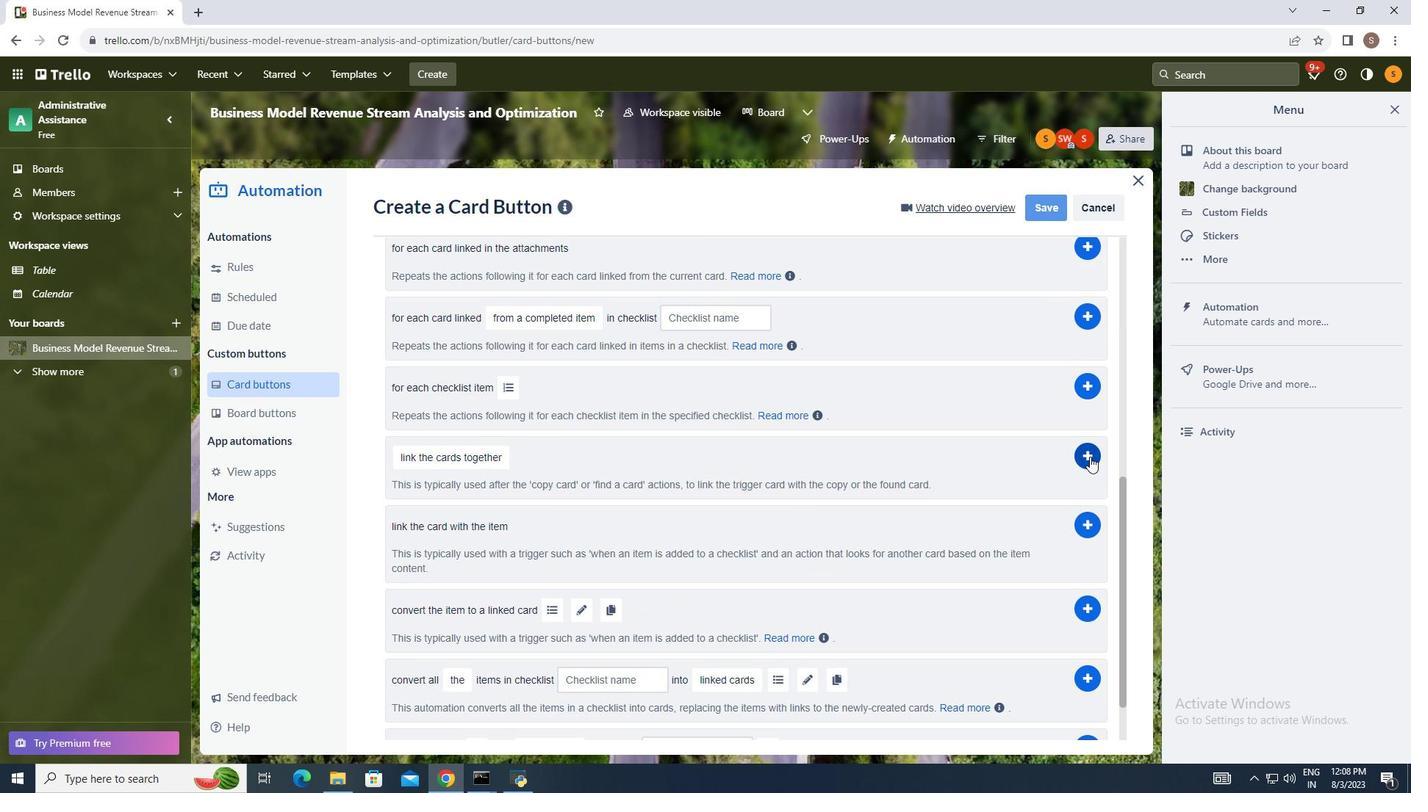 
Action: Mouse moved to (444, 458)
Screenshot: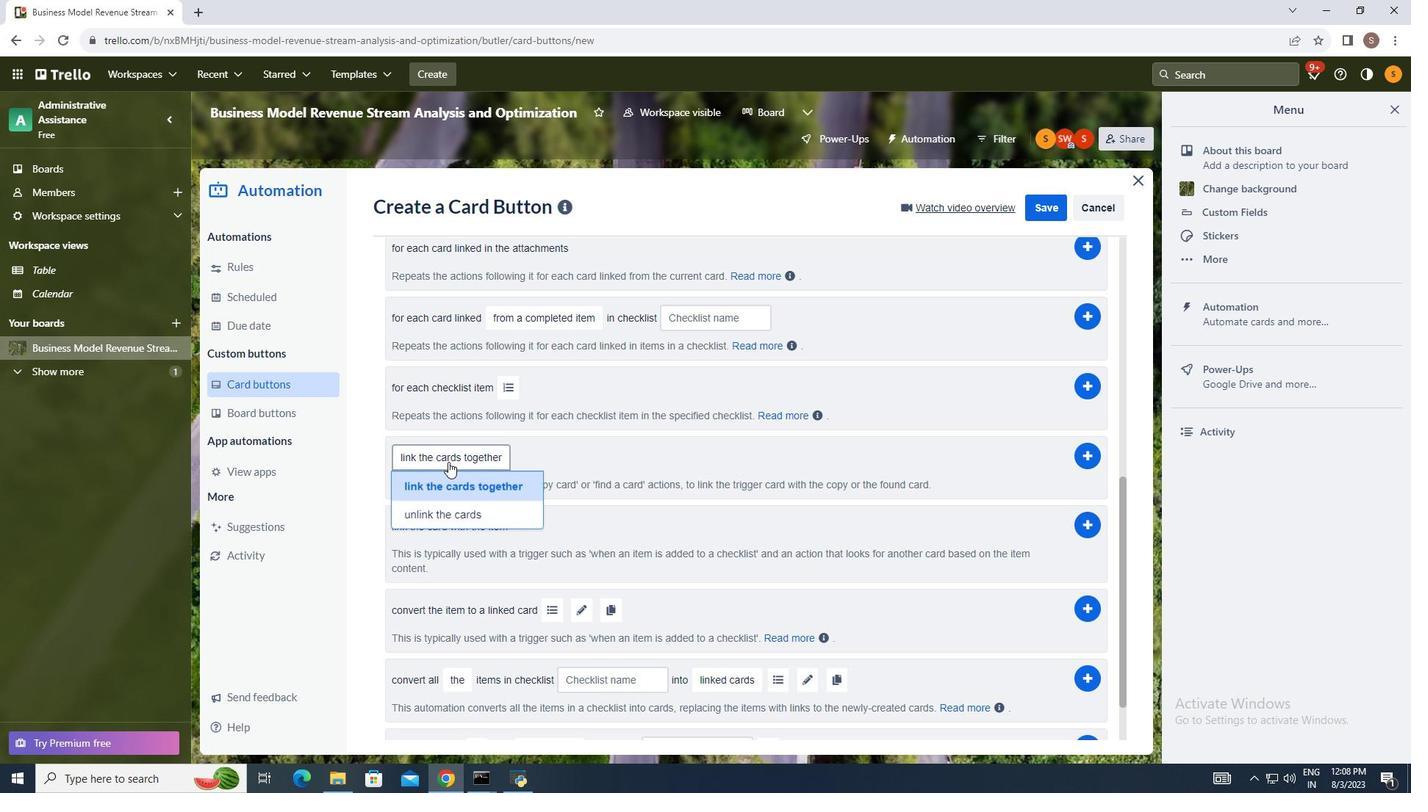 
Action: Mouse pressed left at (444, 458)
Screenshot: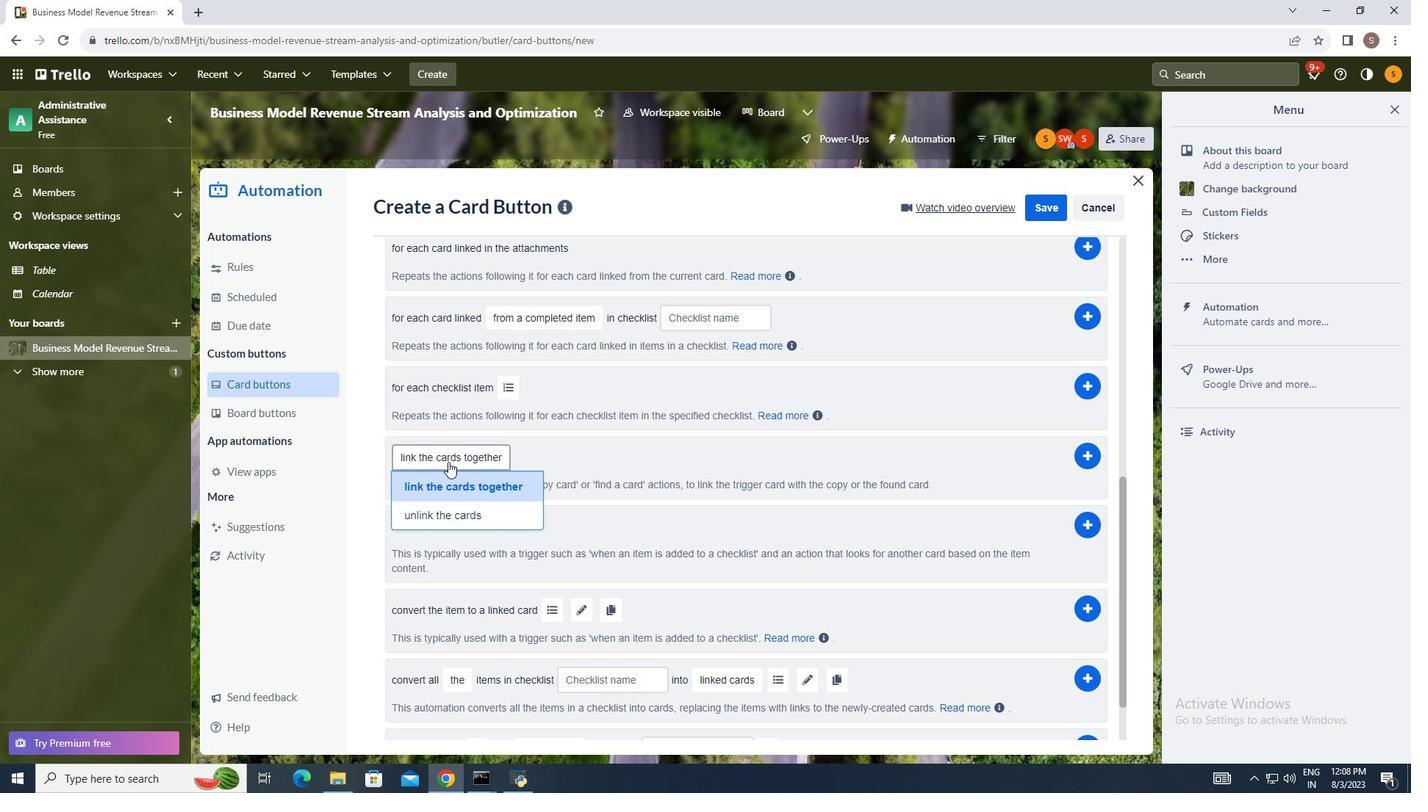 
Action: Mouse moved to (455, 508)
Screenshot: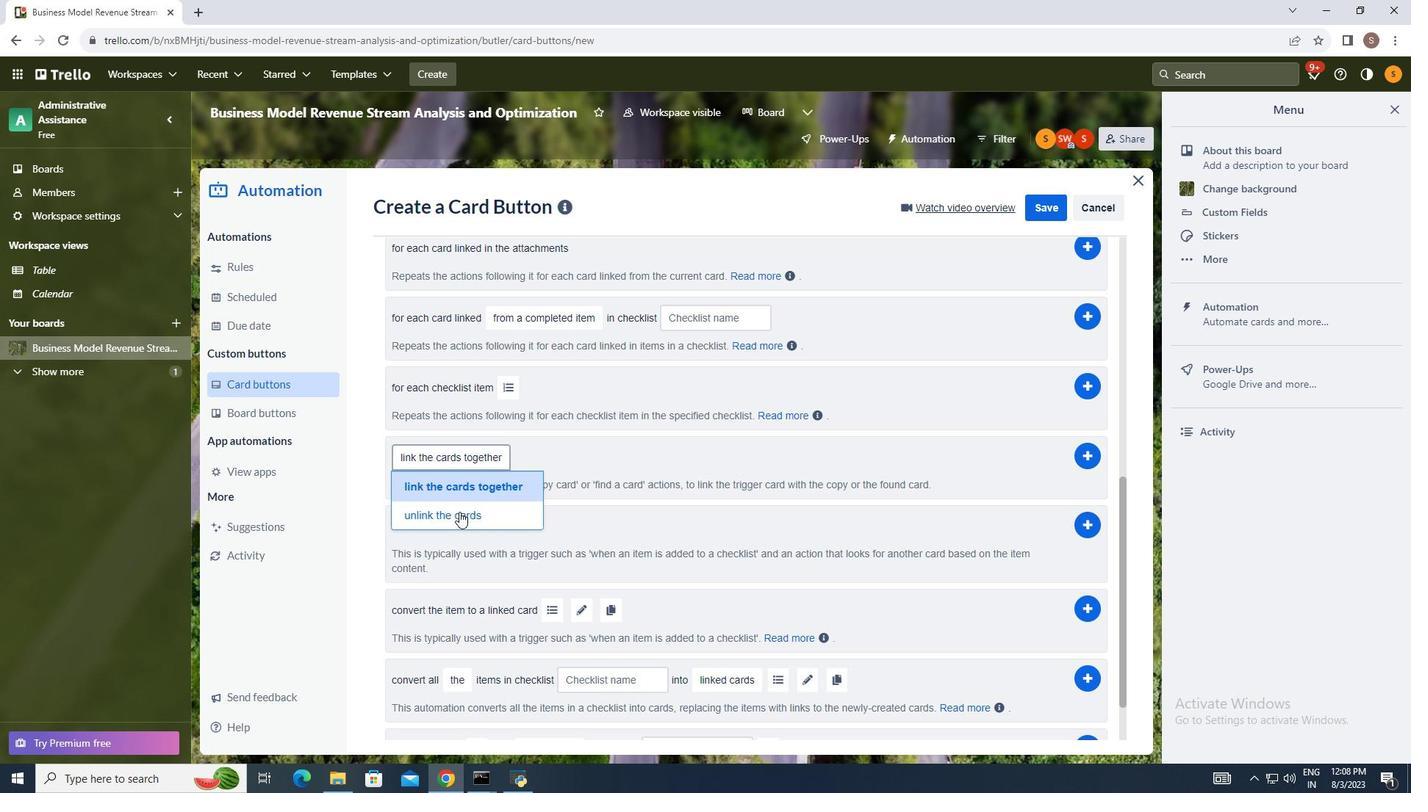 
Action: Mouse pressed left at (455, 508)
Screenshot: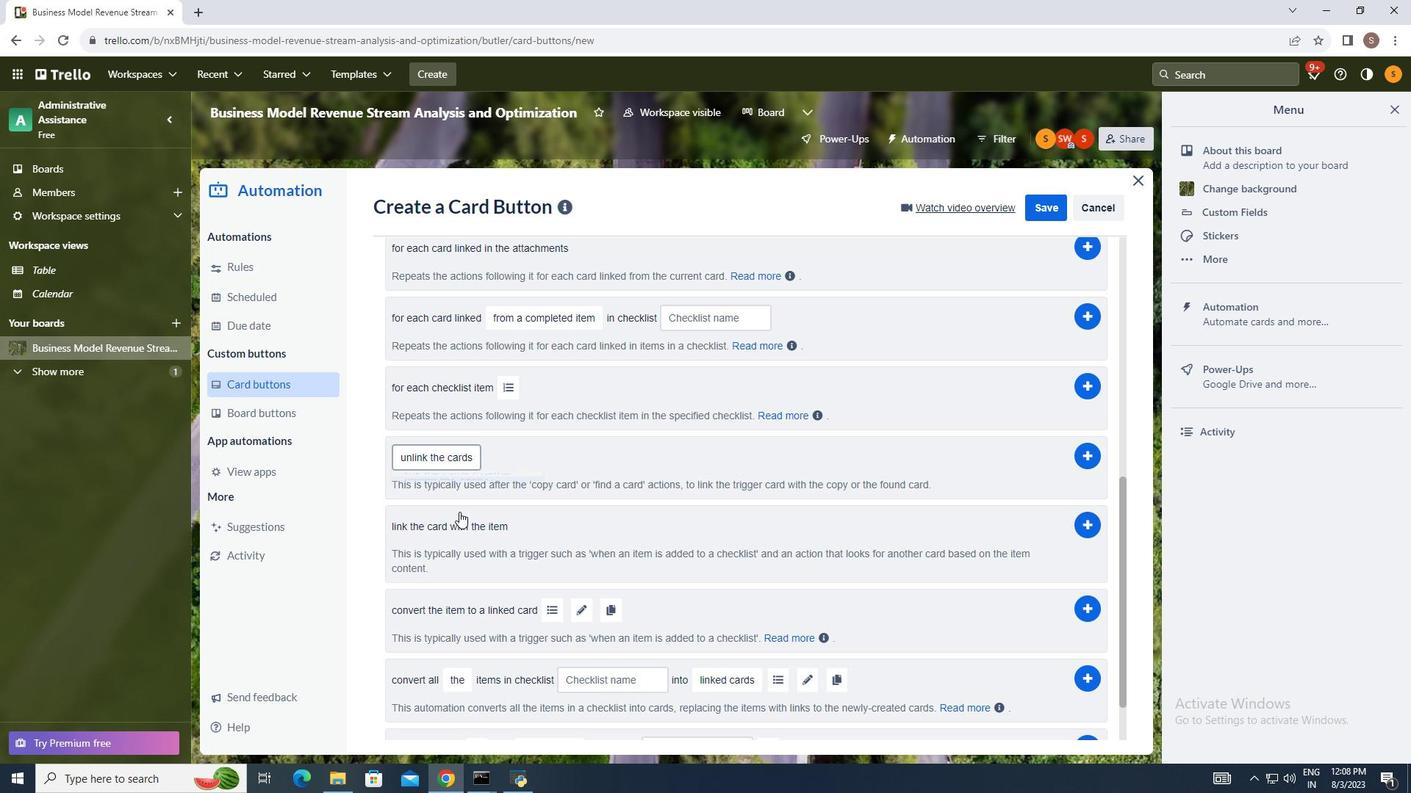 
Action: Mouse moved to (1087, 449)
Screenshot: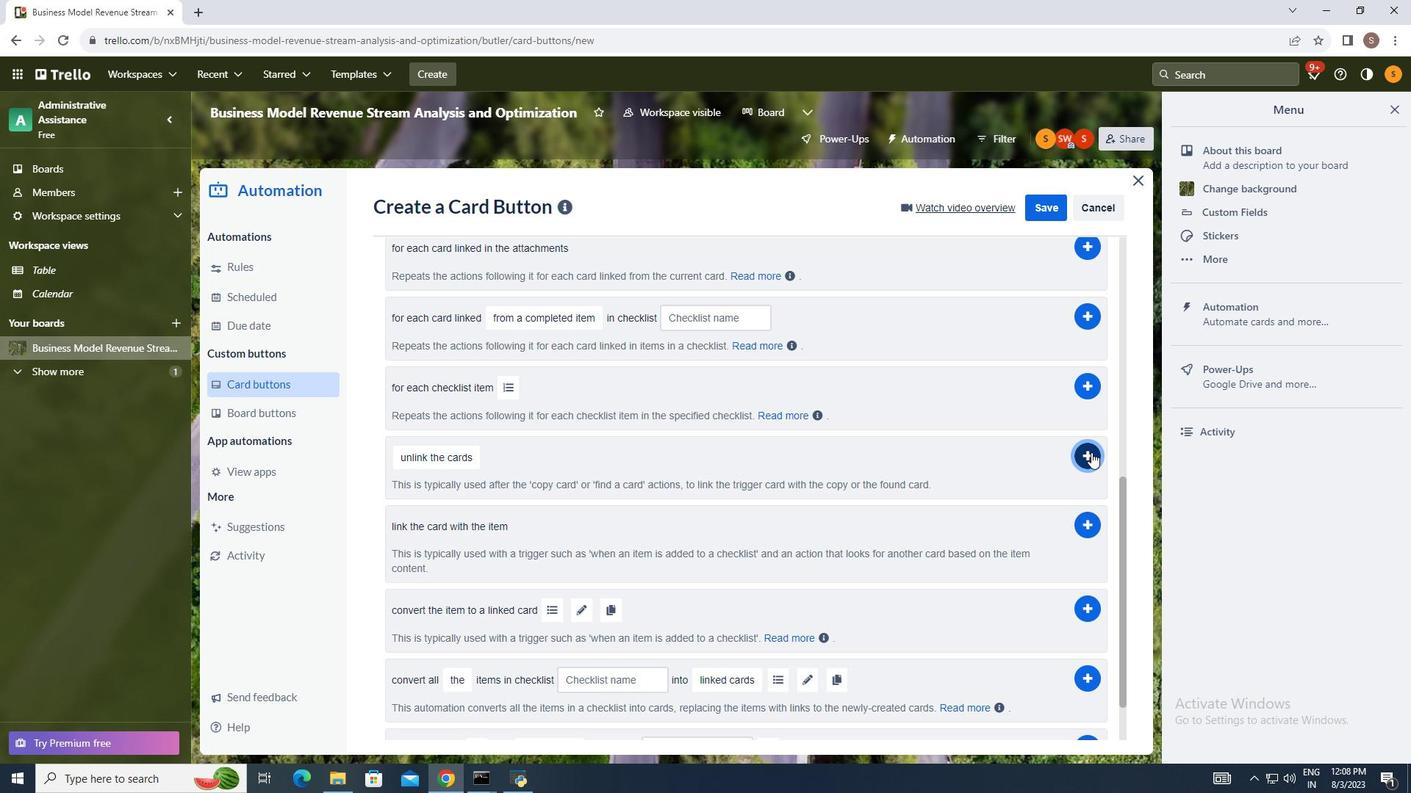 
Action: Mouse pressed left at (1087, 449)
Screenshot: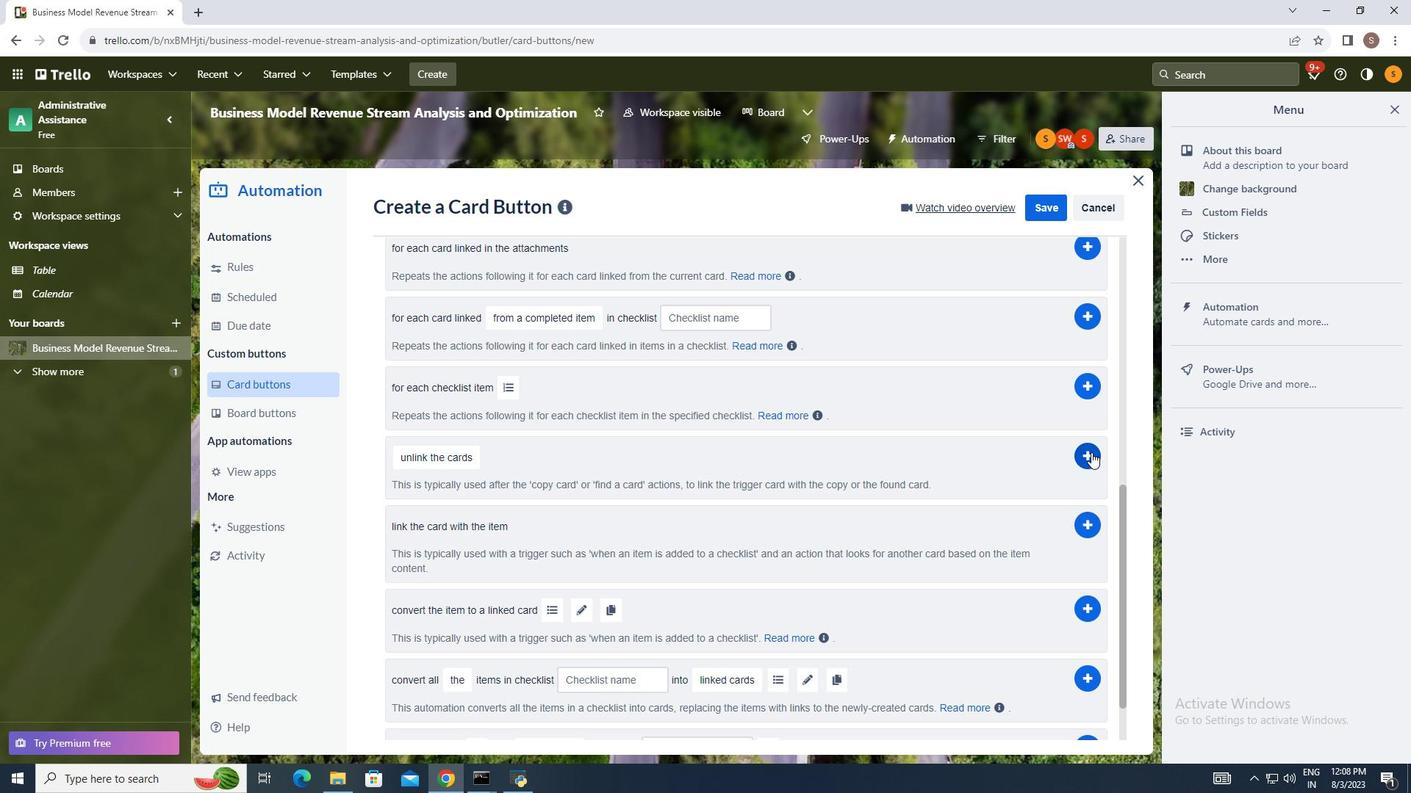 
Action: Mouse moved to (1201, 477)
Screenshot: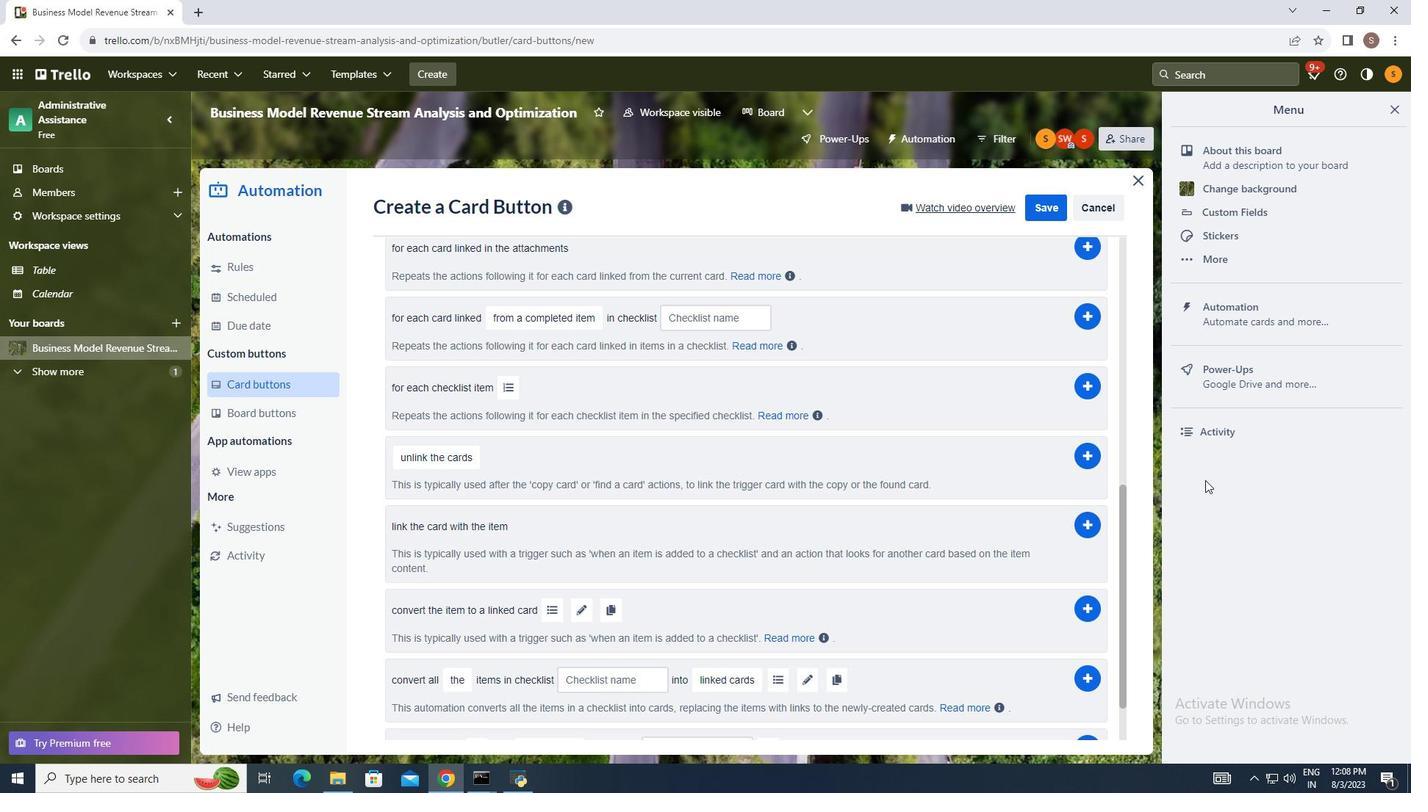 
